 Task: In the Contact  Willow_Rodriguez@GMX.com, schedule and save the meeting with title: 'Collaborative Discussion', Select date: '24 September, 2023', select start time: 10:30:AM. Add location on call (718) 987-6569 with meeting description: For further discussion on products, kindly join the meeting.. Logged in from softage.6@softage.net
Action: Mouse moved to (111, 81)
Screenshot: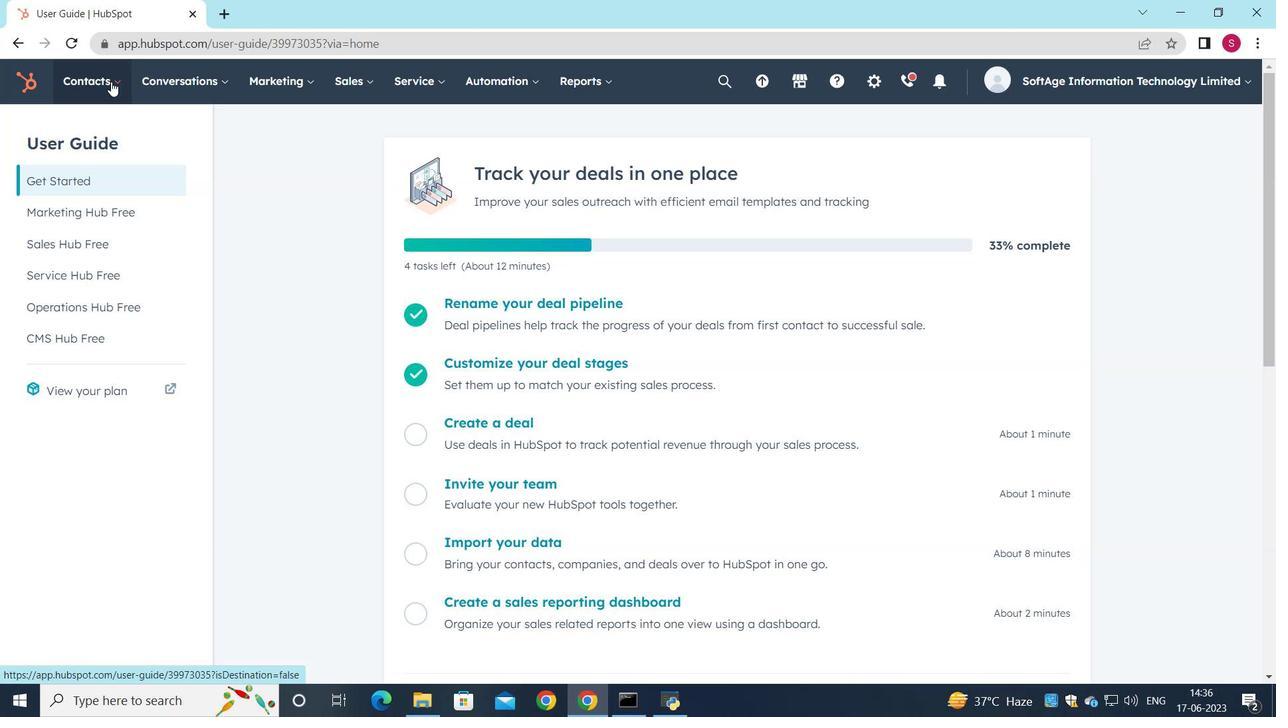 
Action: Mouse pressed left at (111, 81)
Screenshot: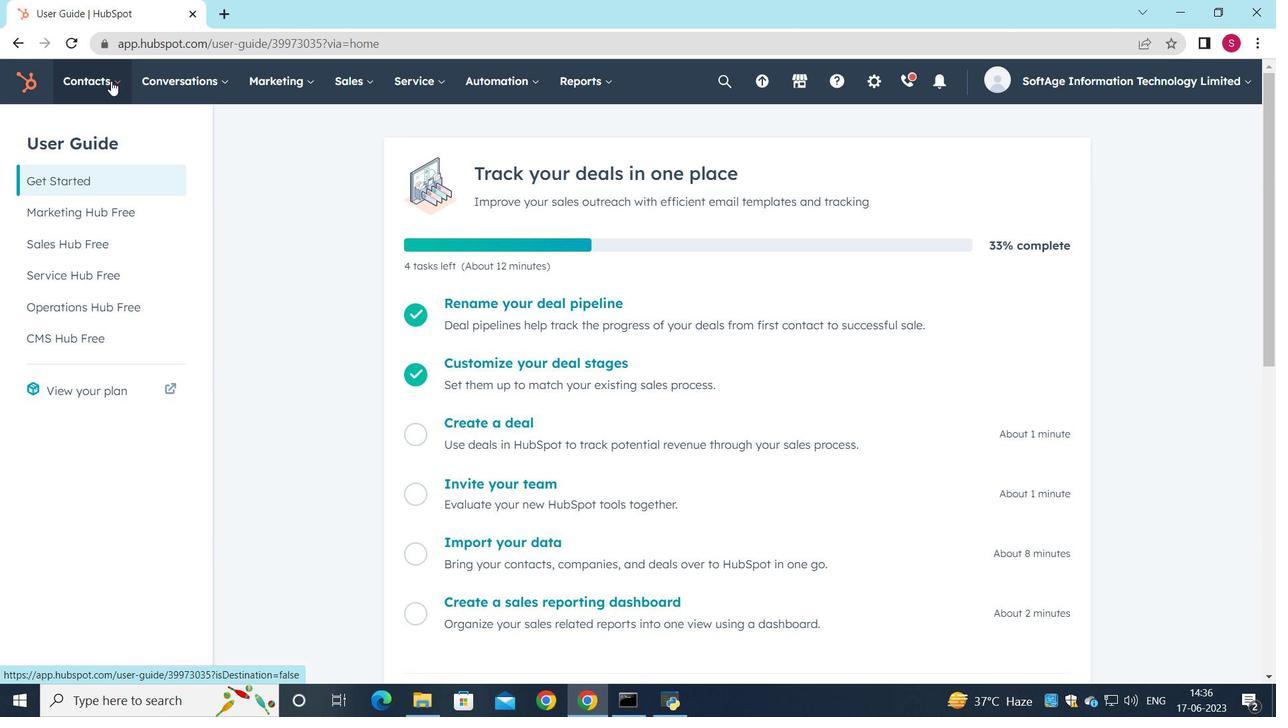 
Action: Mouse moved to (107, 136)
Screenshot: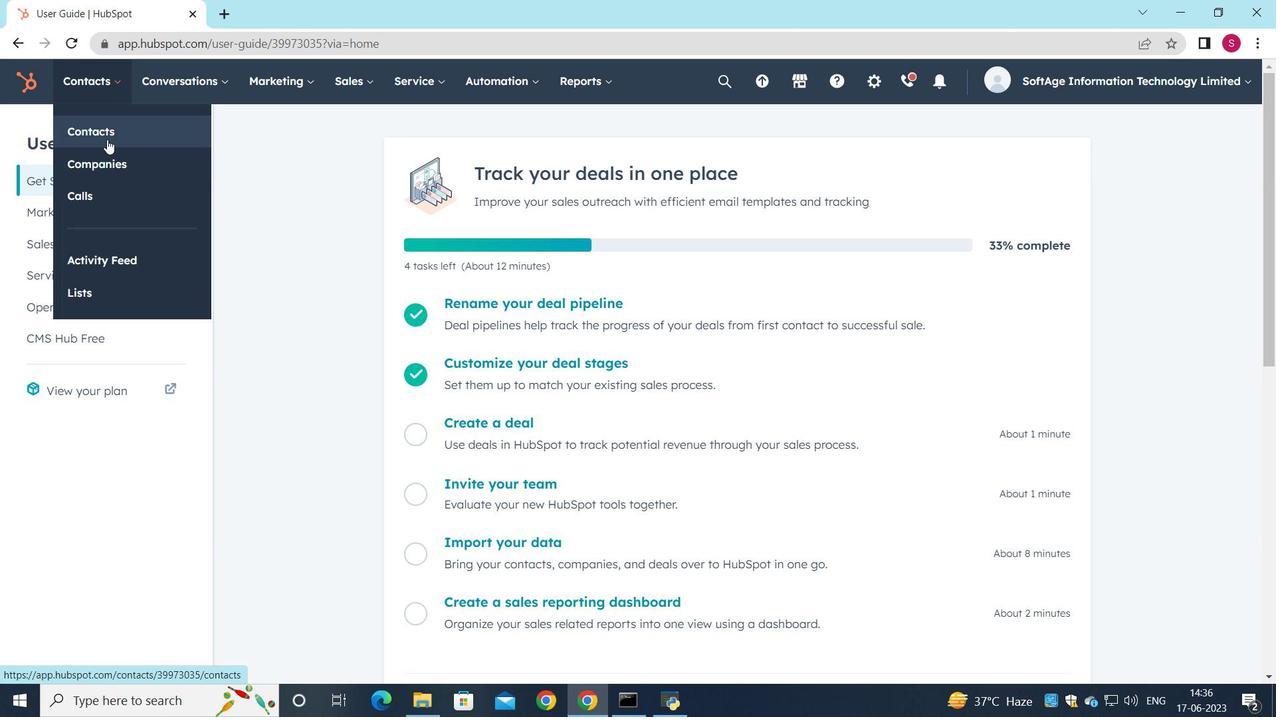 
Action: Mouse pressed left at (107, 136)
Screenshot: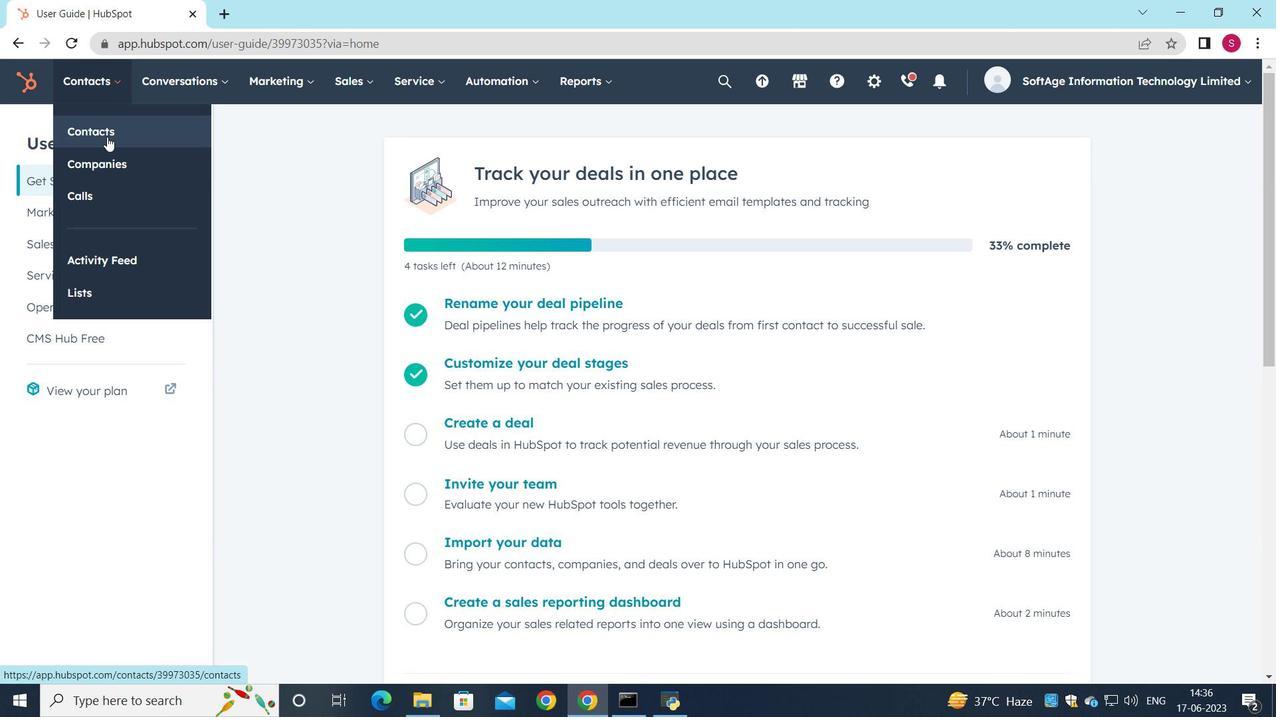 
Action: Mouse moved to (69, 269)
Screenshot: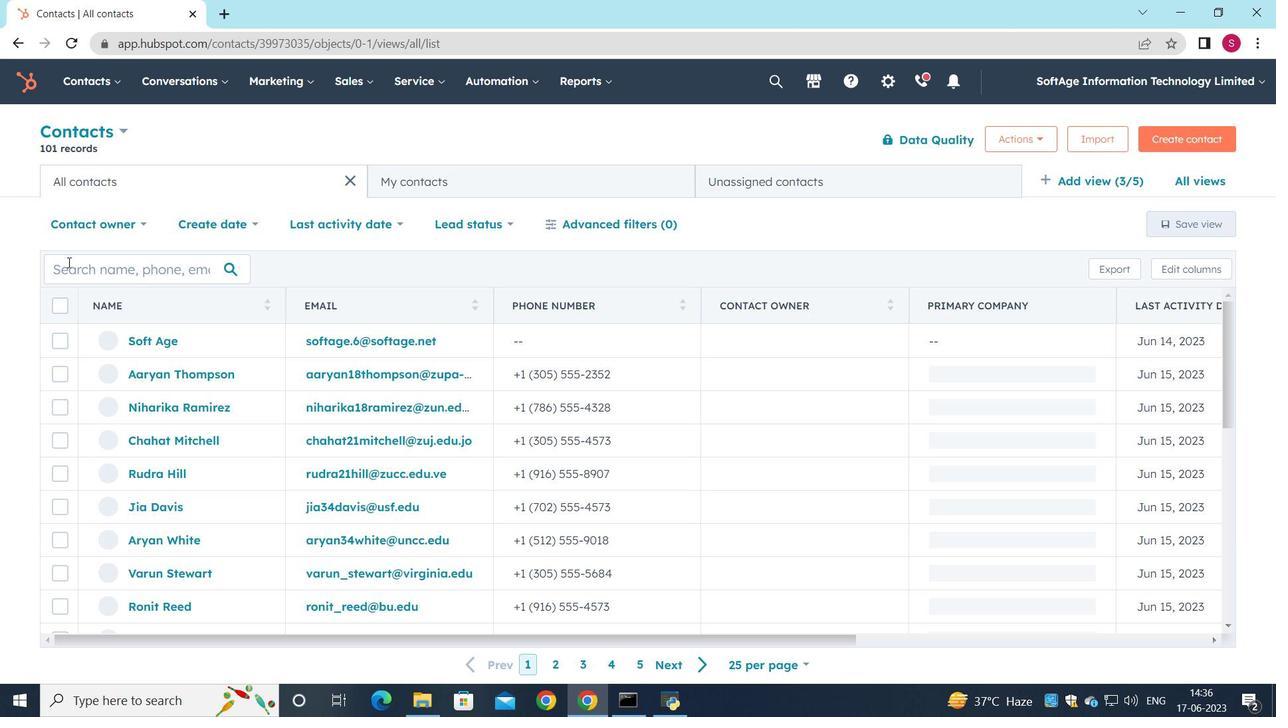
Action: Mouse pressed left at (69, 269)
Screenshot: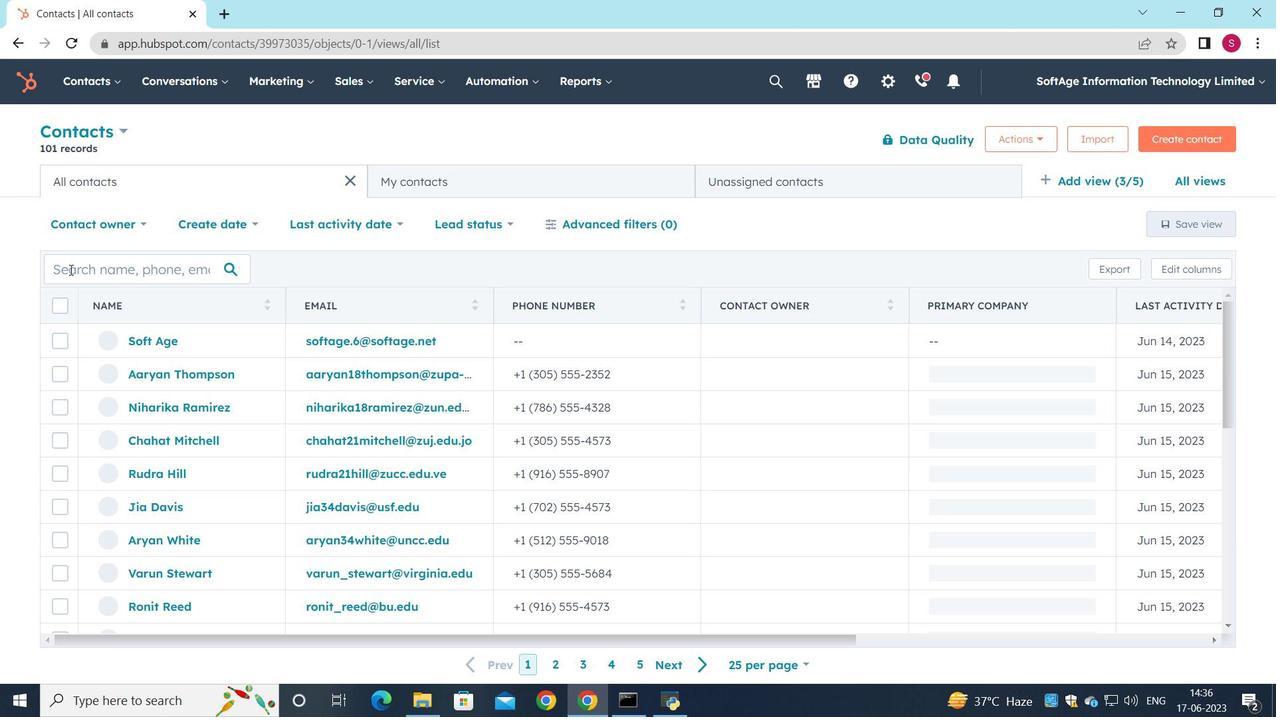 
Action: Mouse moved to (149, 5)
Screenshot: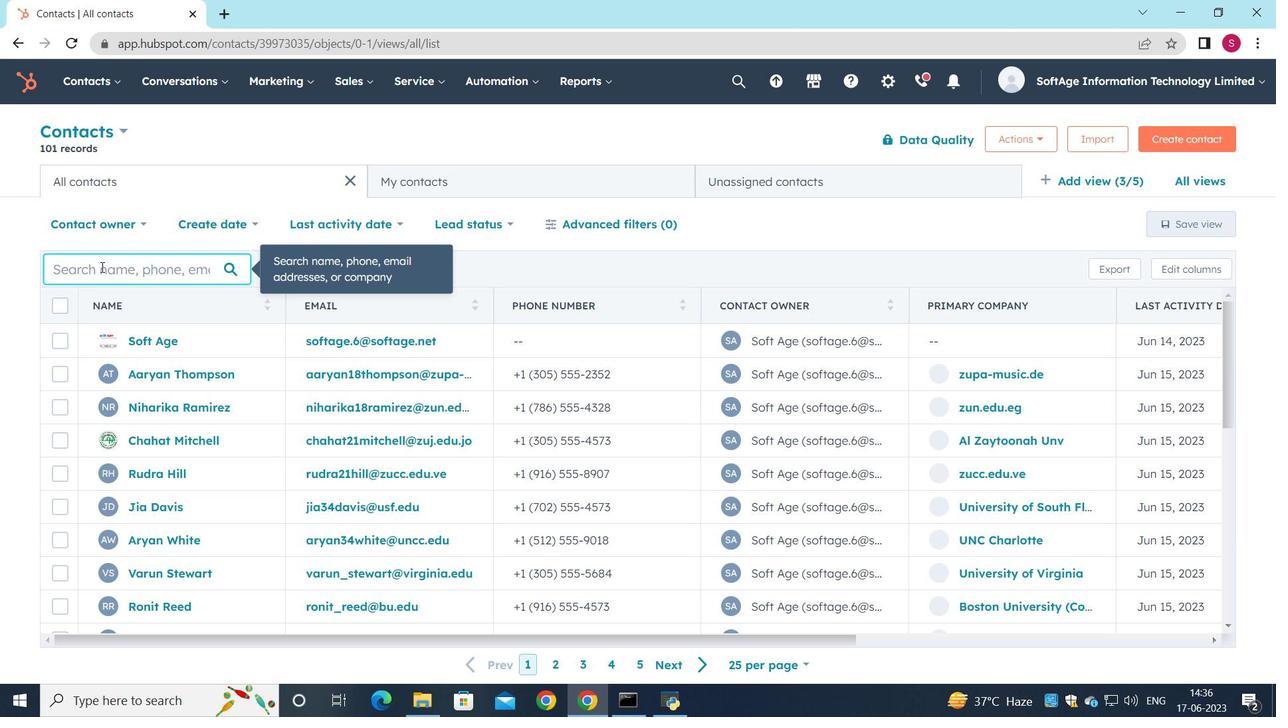 
Action: Key pressed <Key.shift>Willow<Key.shift>_<Key.shift>Rodriguez<Key.shift><Key.shift>@<Key.shift>GMX.com
Screenshot: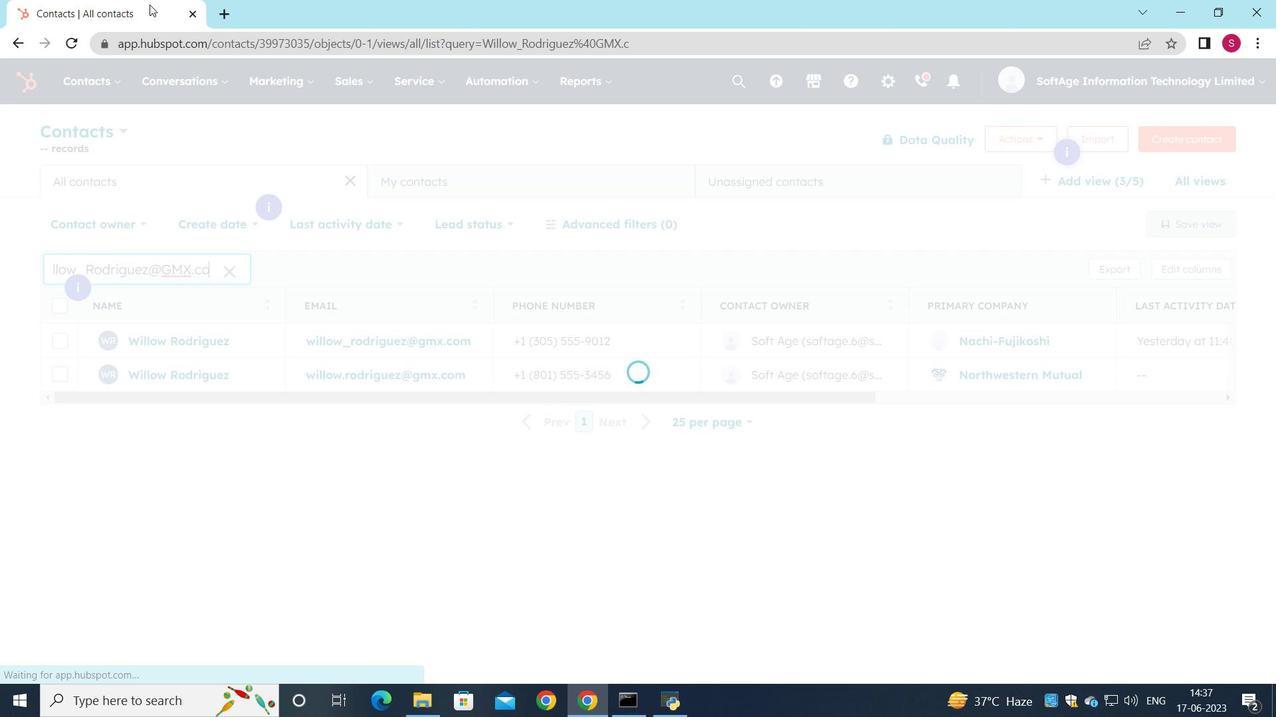 
Action: Mouse moved to (166, 337)
Screenshot: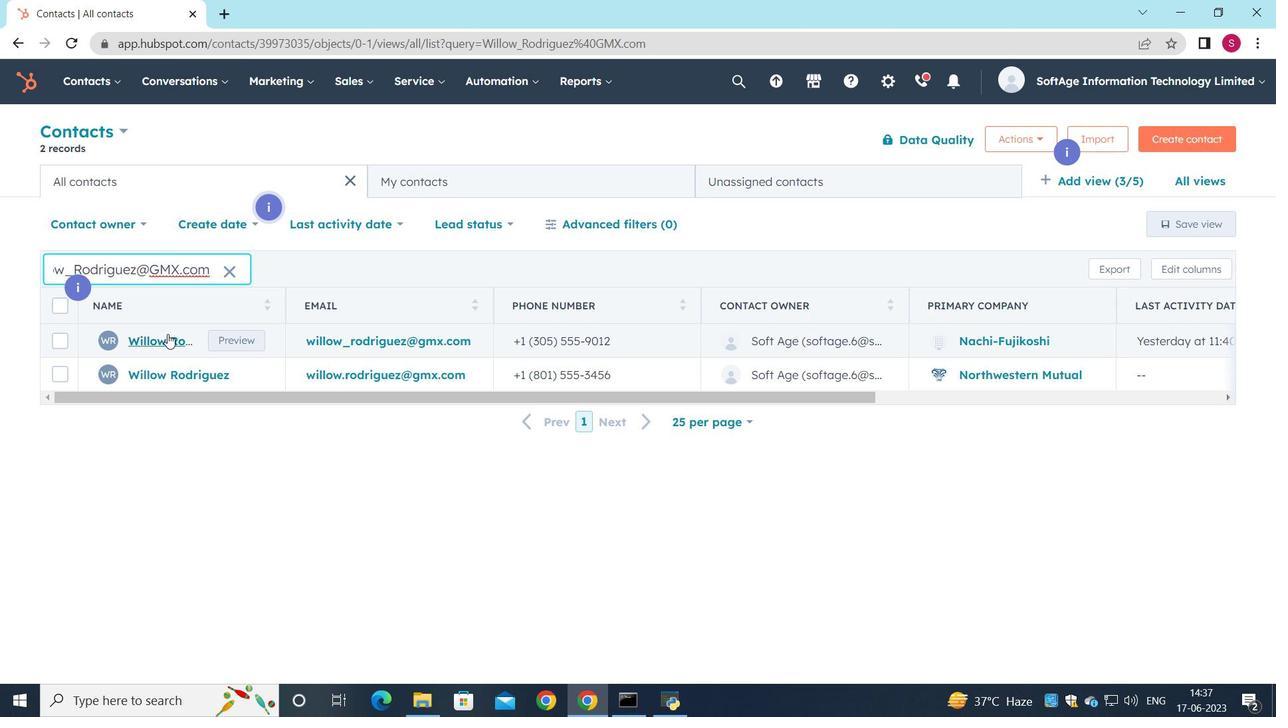 
Action: Mouse pressed left at (166, 337)
Screenshot: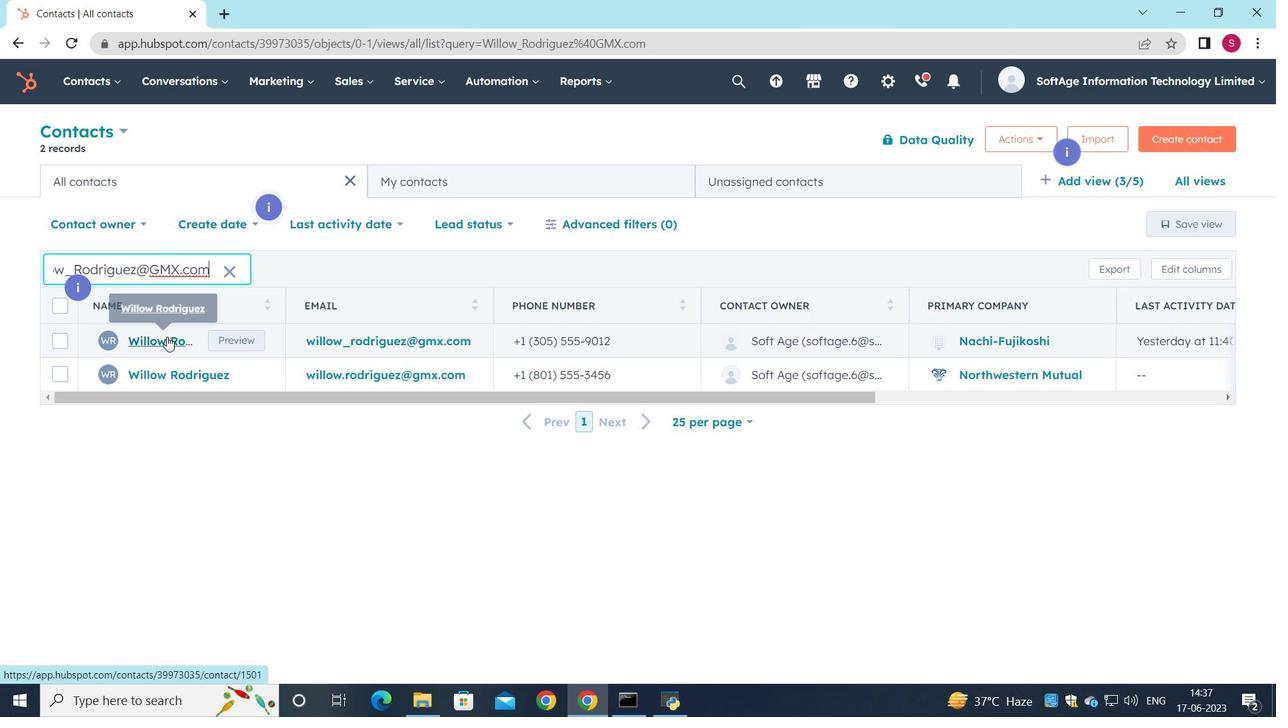 
Action: Mouse moved to (207, 274)
Screenshot: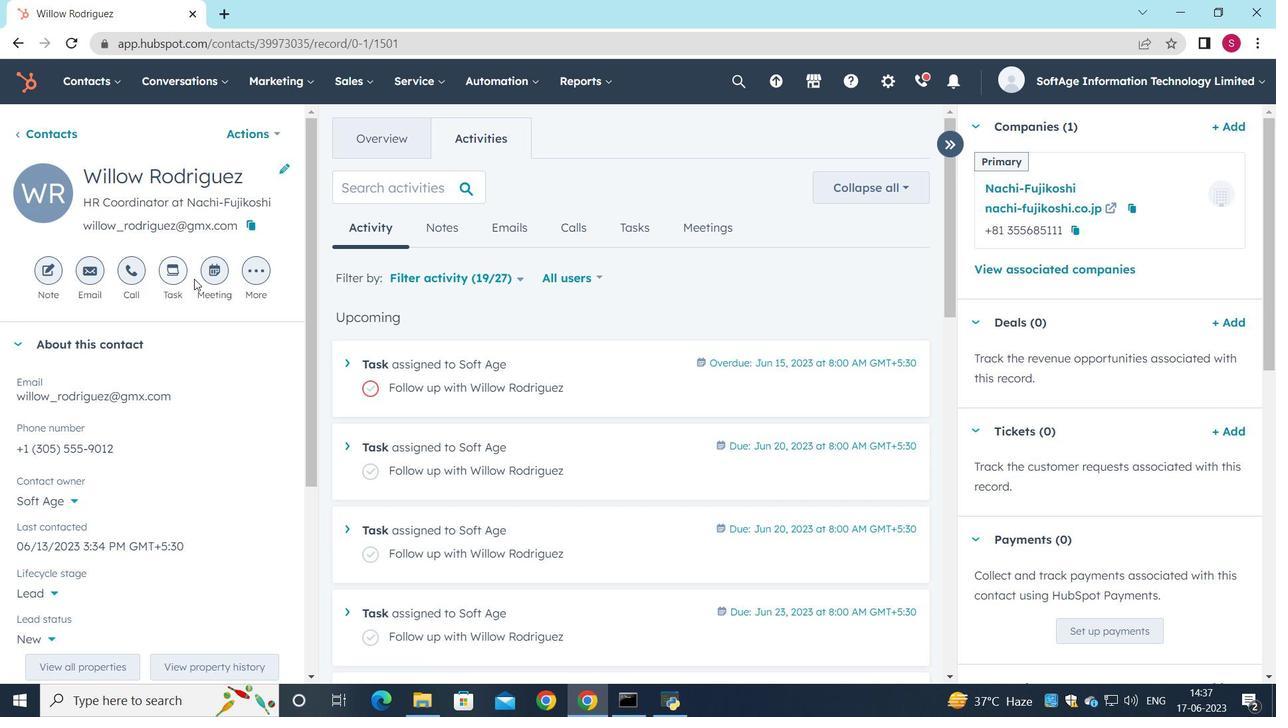 
Action: Mouse pressed left at (207, 274)
Screenshot: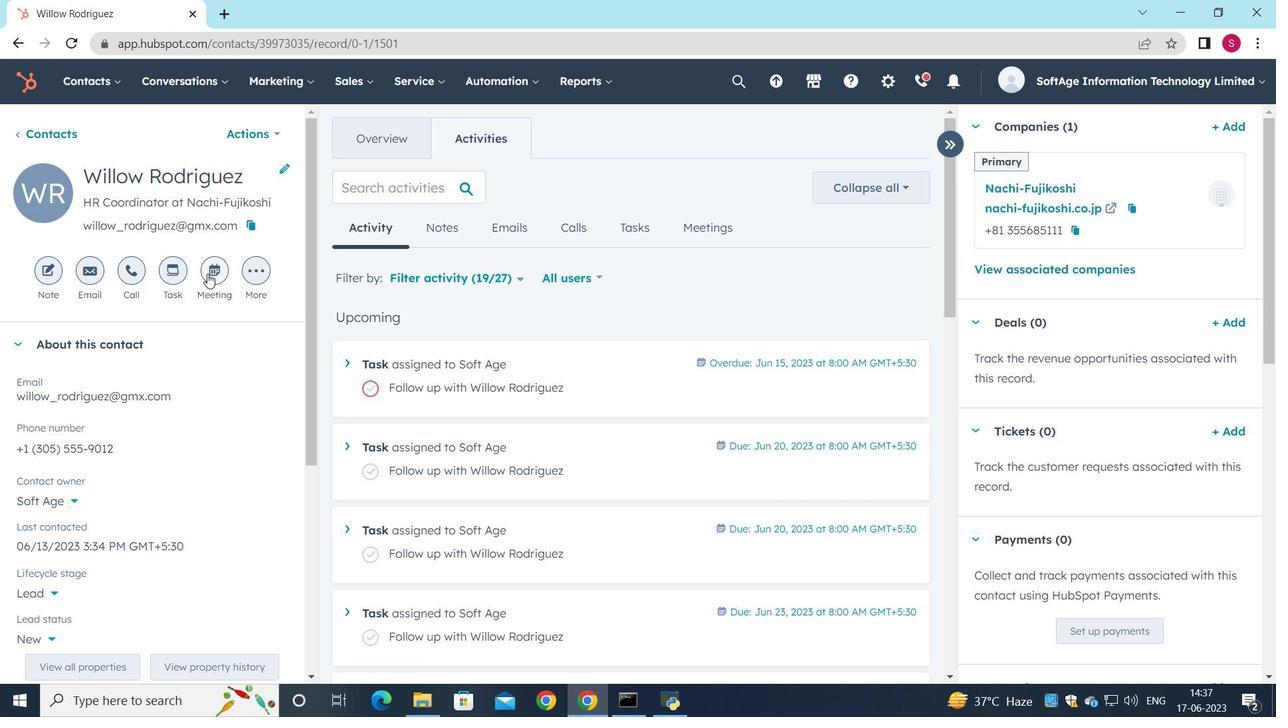 
Action: Mouse moved to (237, 39)
Screenshot: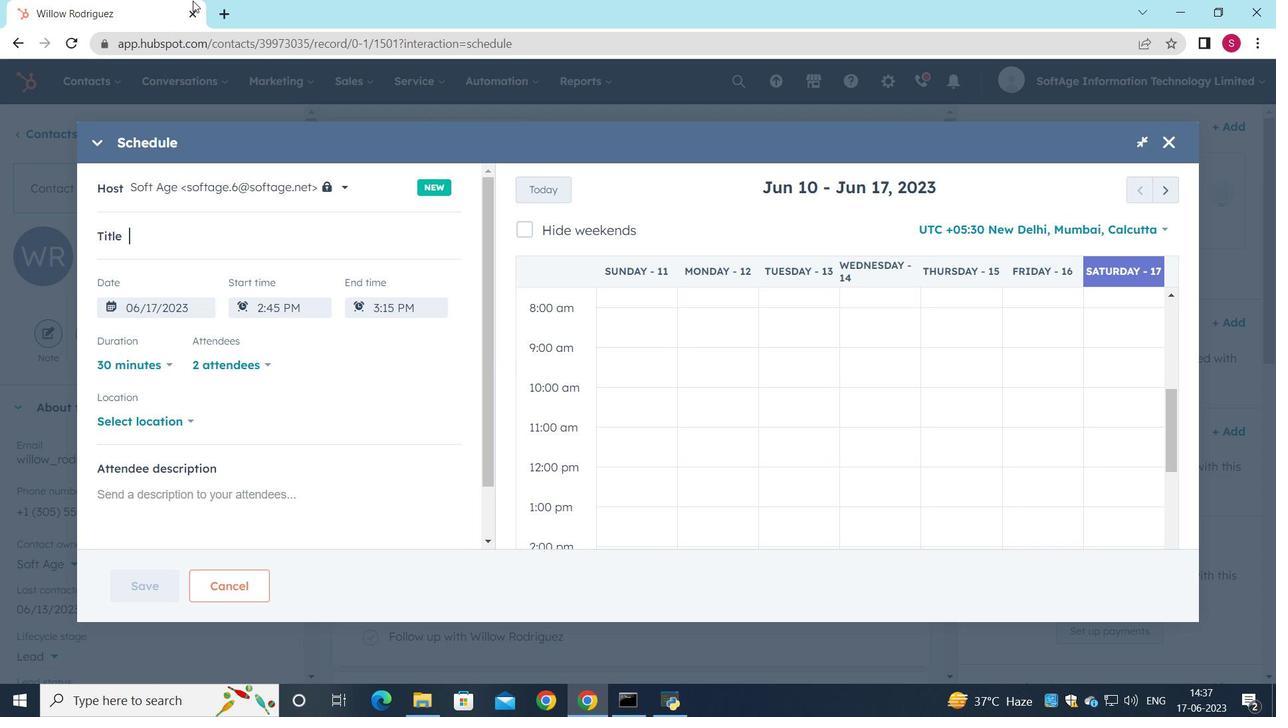 
Action: Mouse scrolled (237, 39) with delta (0, 0)
Screenshot: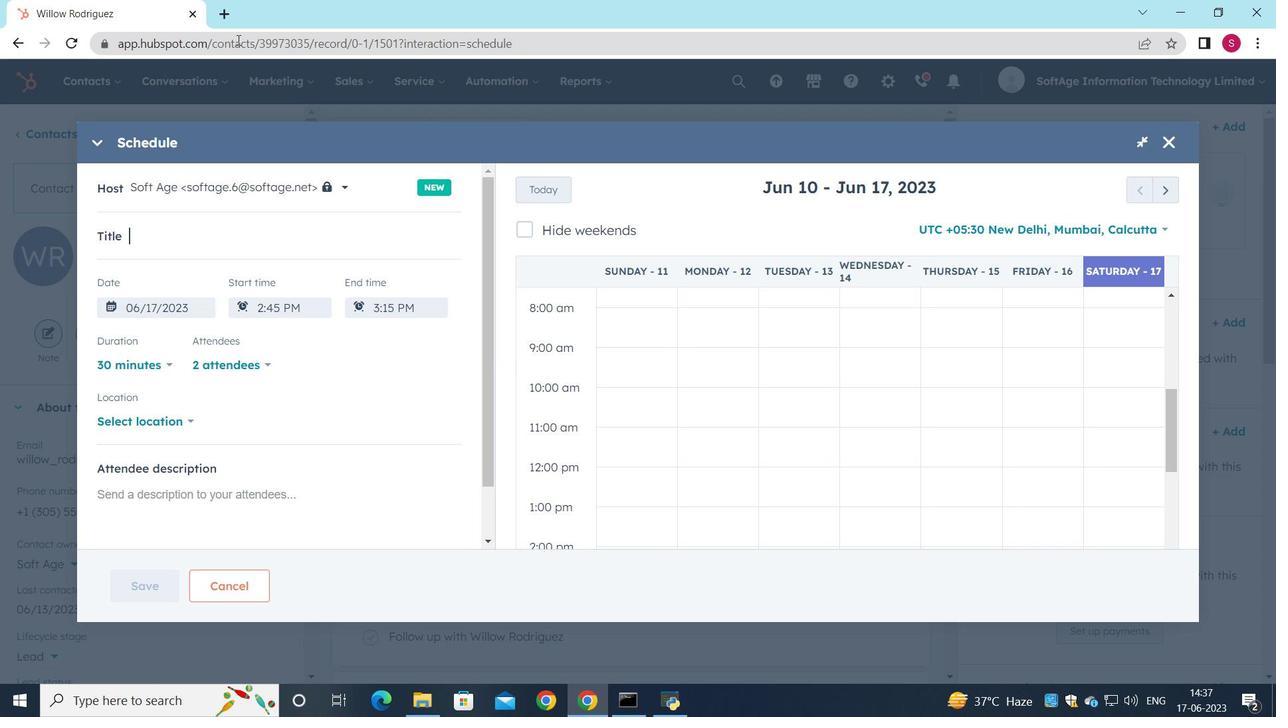 
Action: Mouse moved to (257, 39)
Screenshot: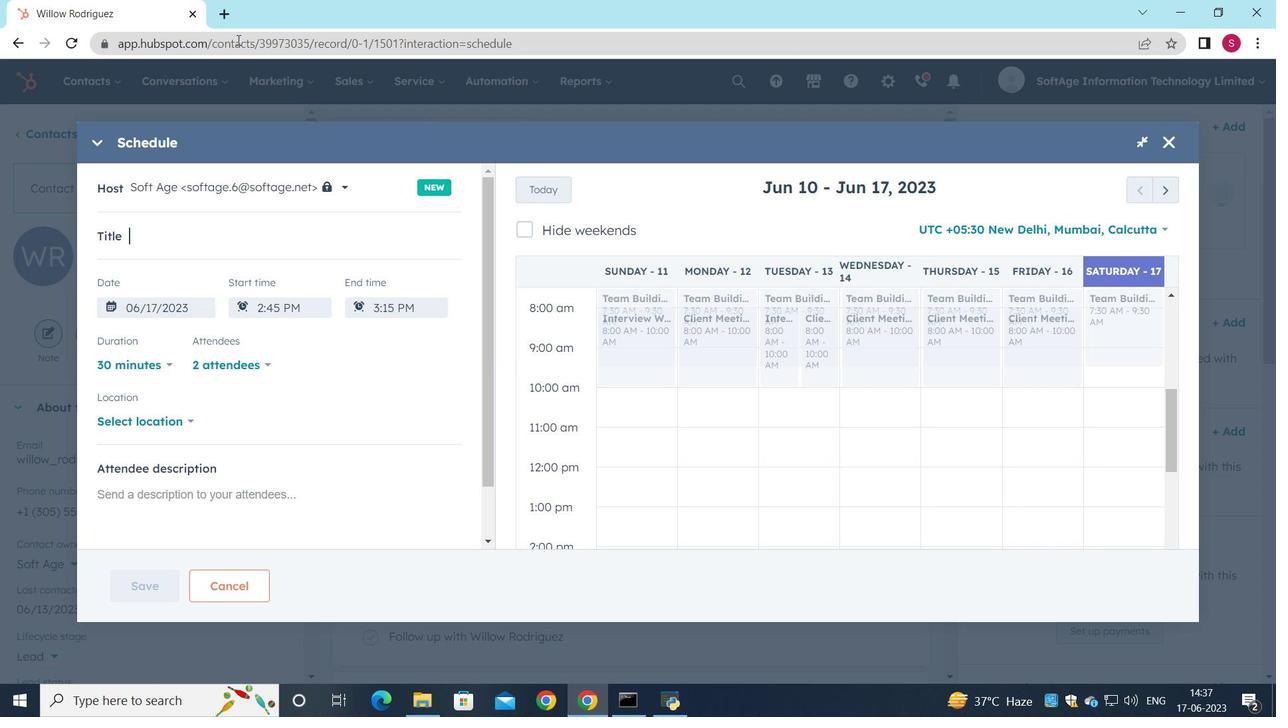 
Action: Key pressed <Key.shift>Collaborative<Key.space><Key.shift>Discussion<Key.space>
Screenshot: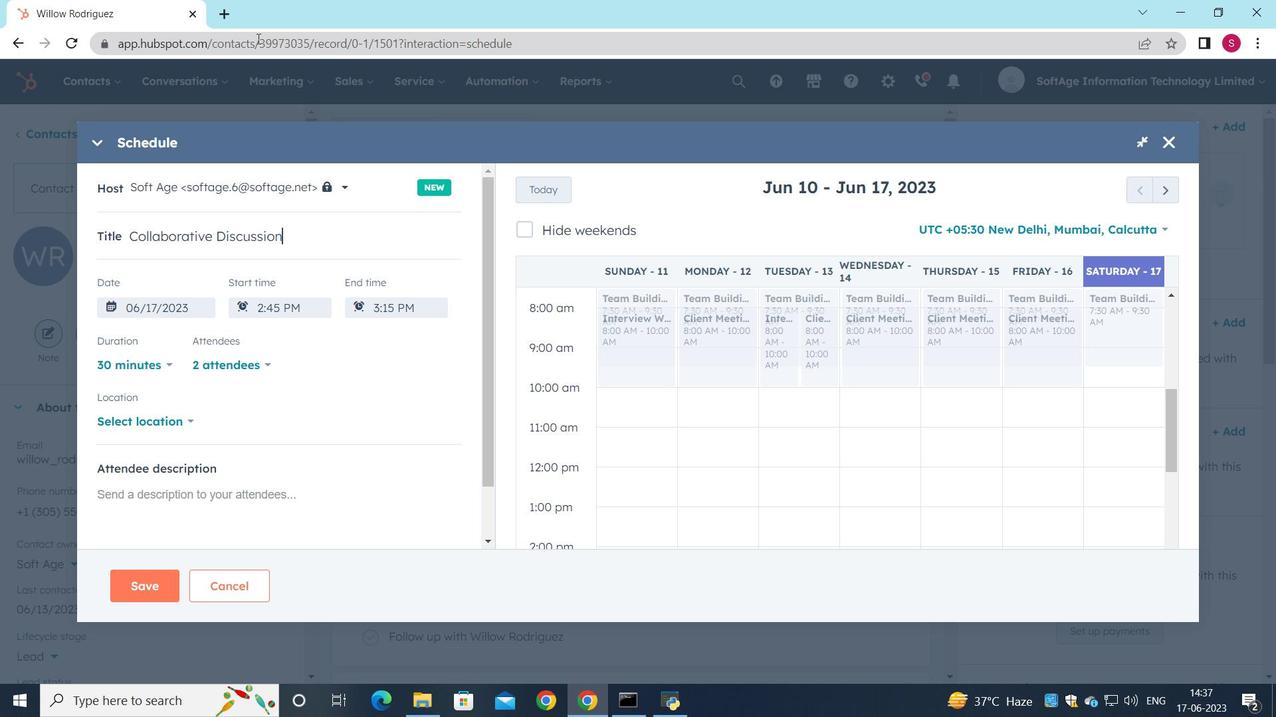 
Action: Mouse moved to (1167, 183)
Screenshot: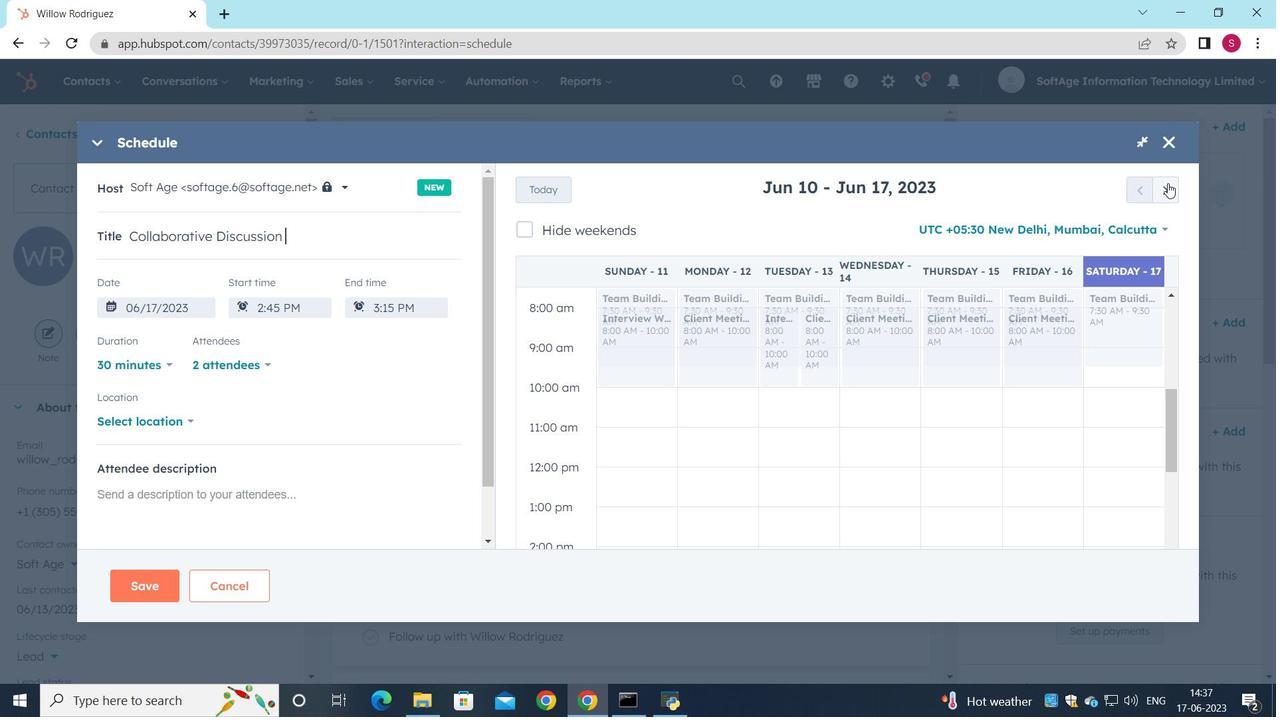 
Action: Mouse pressed left at (1167, 183)
Screenshot: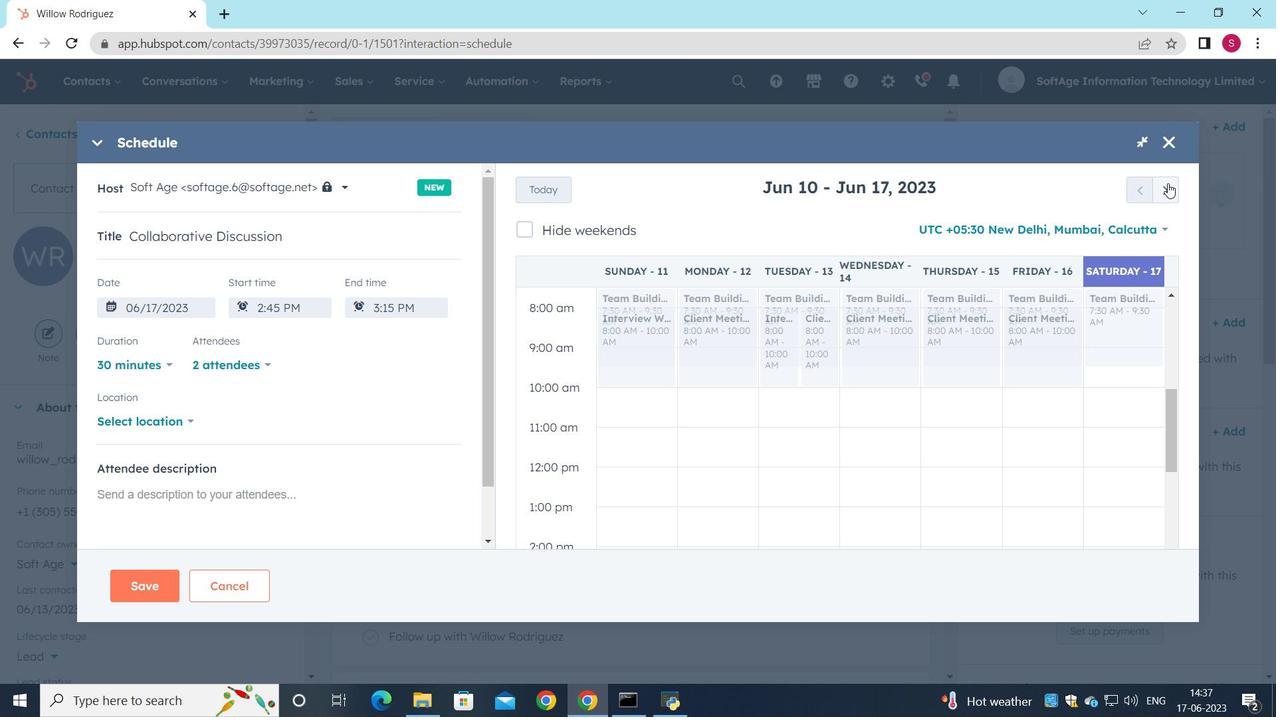 
Action: Mouse moved to (1143, 416)
Screenshot: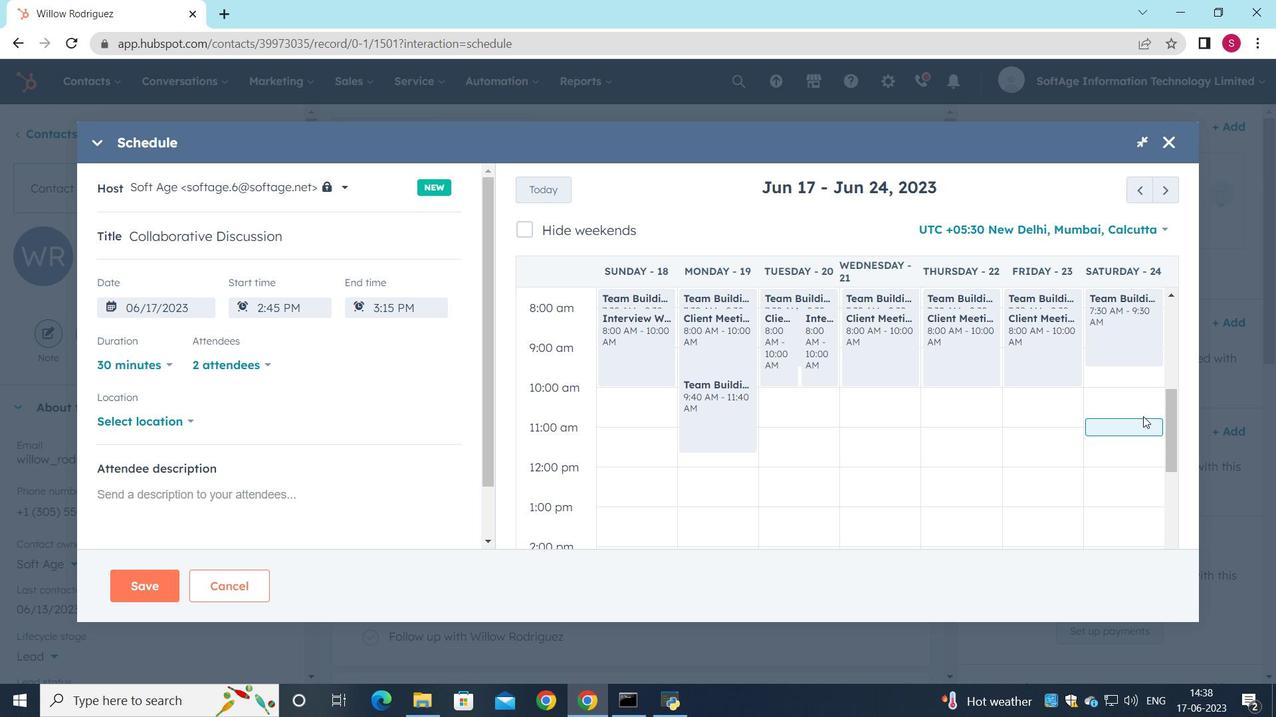 
Action: Mouse pressed left at (1143, 416)
Screenshot: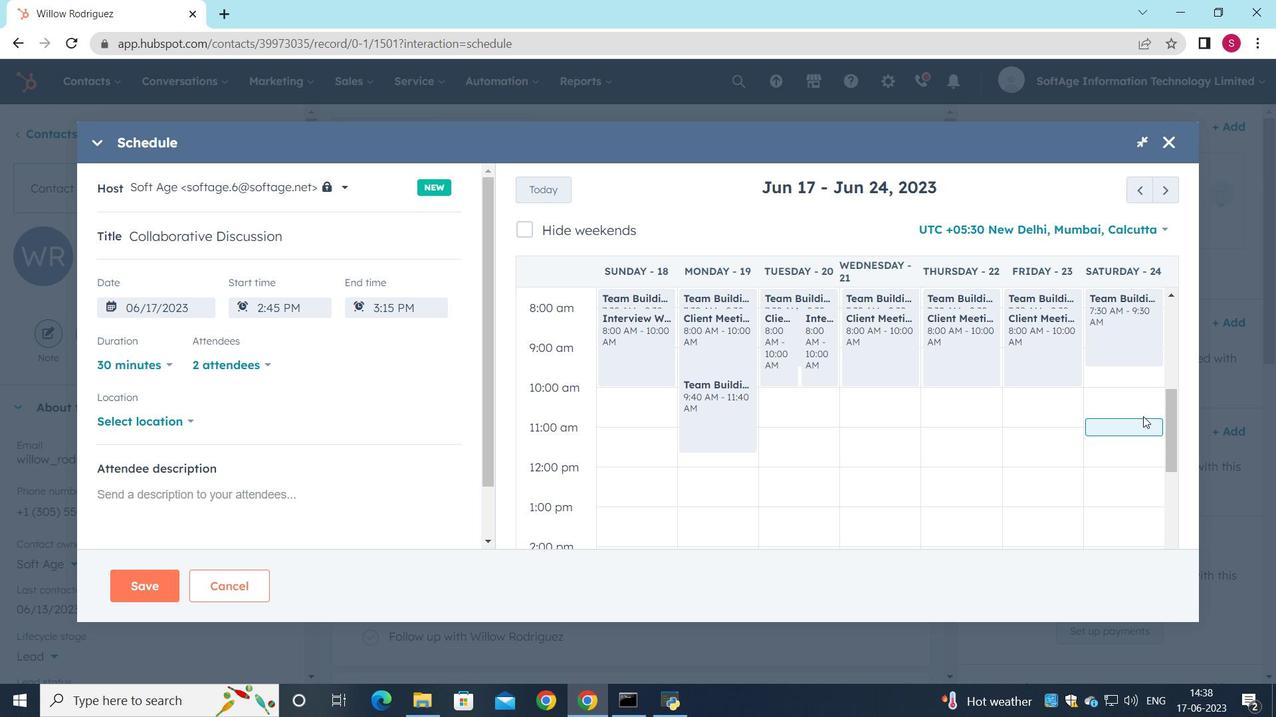 
Action: Mouse moved to (1122, 415)
Screenshot: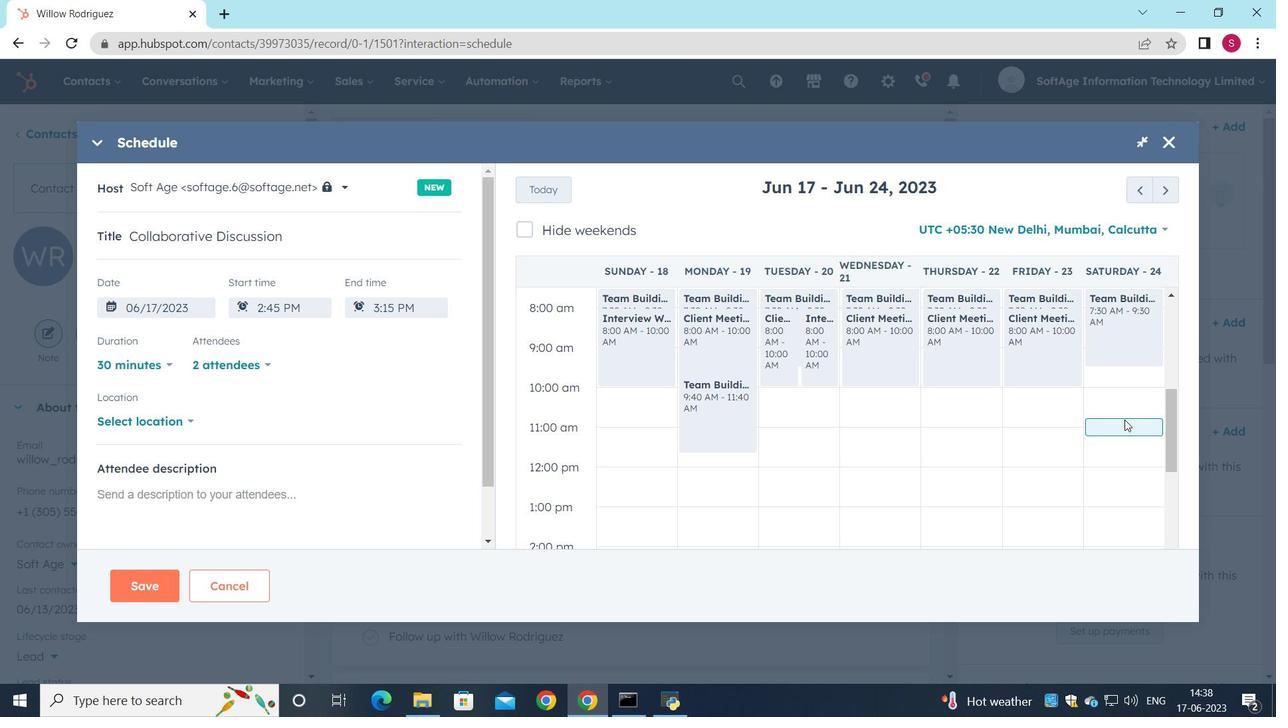 
Action: Mouse pressed left at (1122, 415)
Screenshot: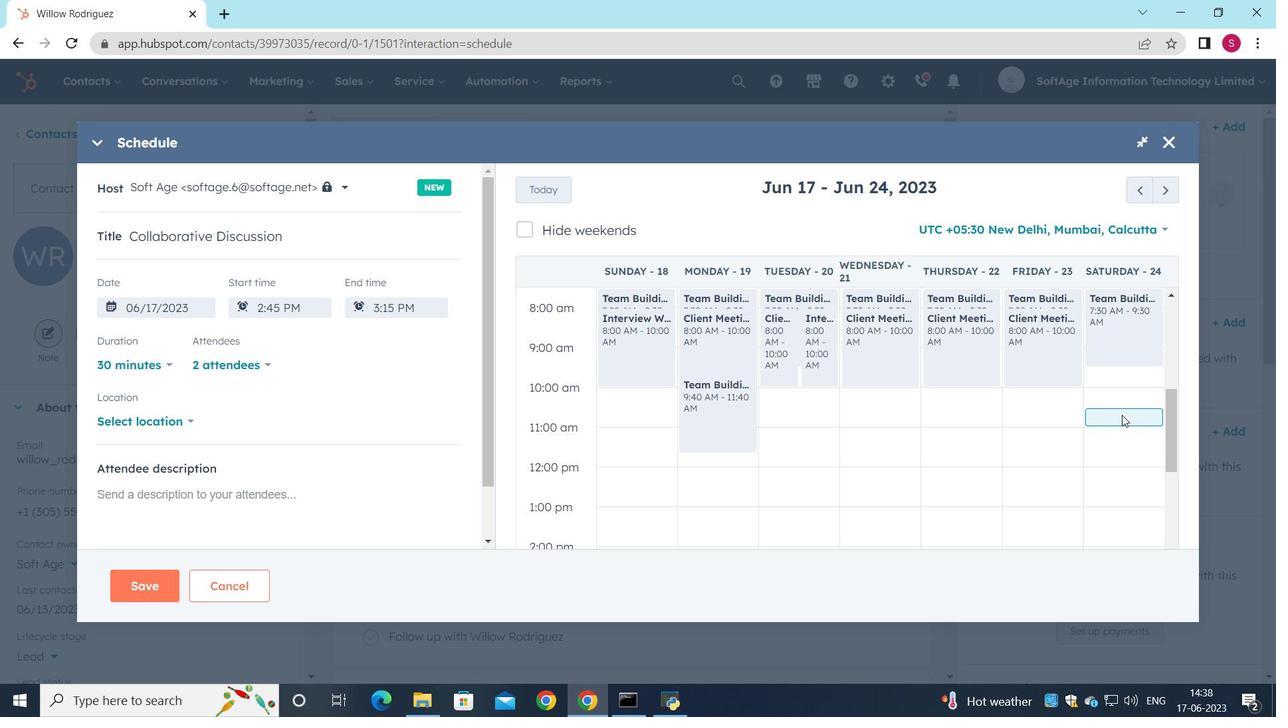 
Action: Mouse moved to (188, 424)
Screenshot: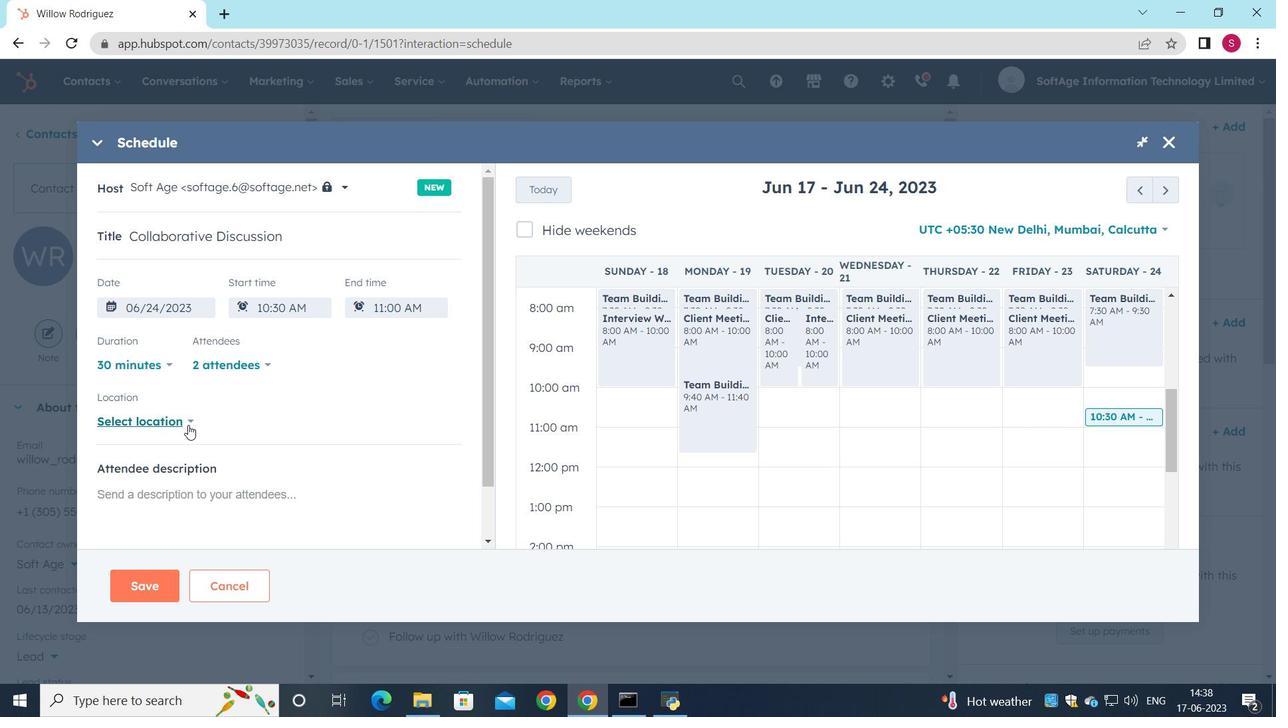 
Action: Mouse pressed left at (188, 424)
Screenshot: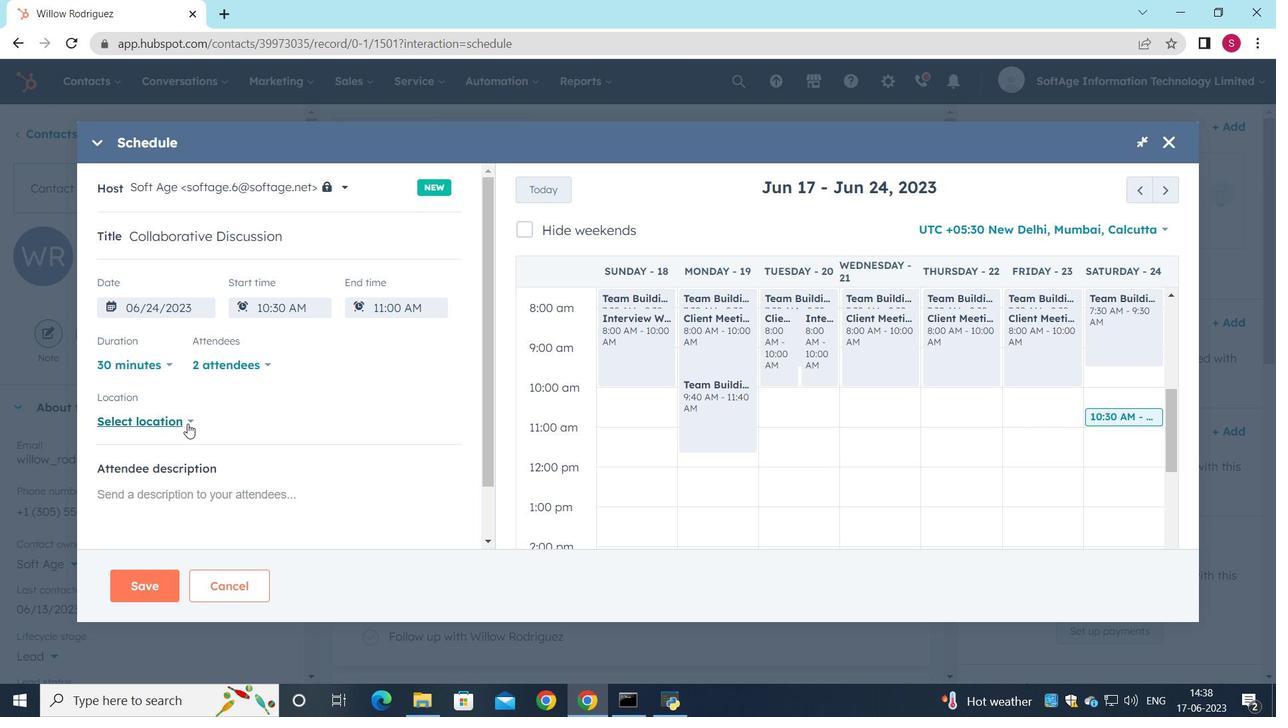 
Action: Mouse moved to (261, 365)
Screenshot: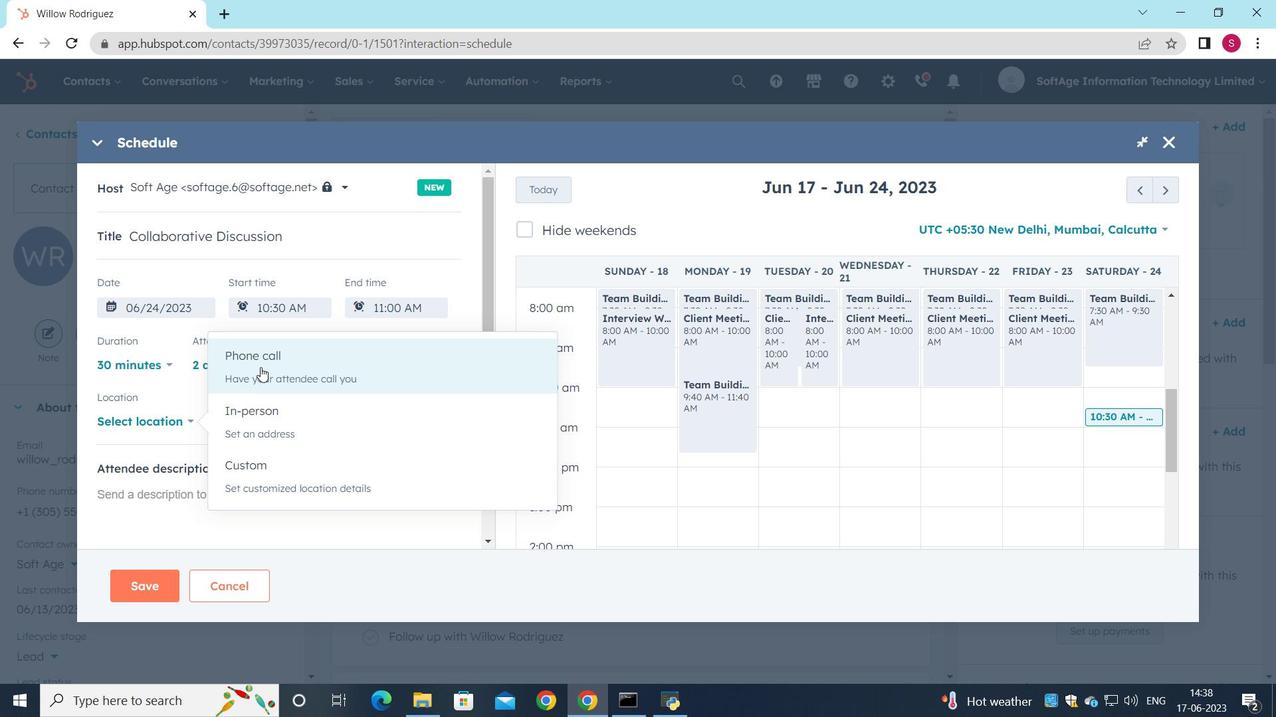 
Action: Mouse pressed left at (261, 365)
Screenshot: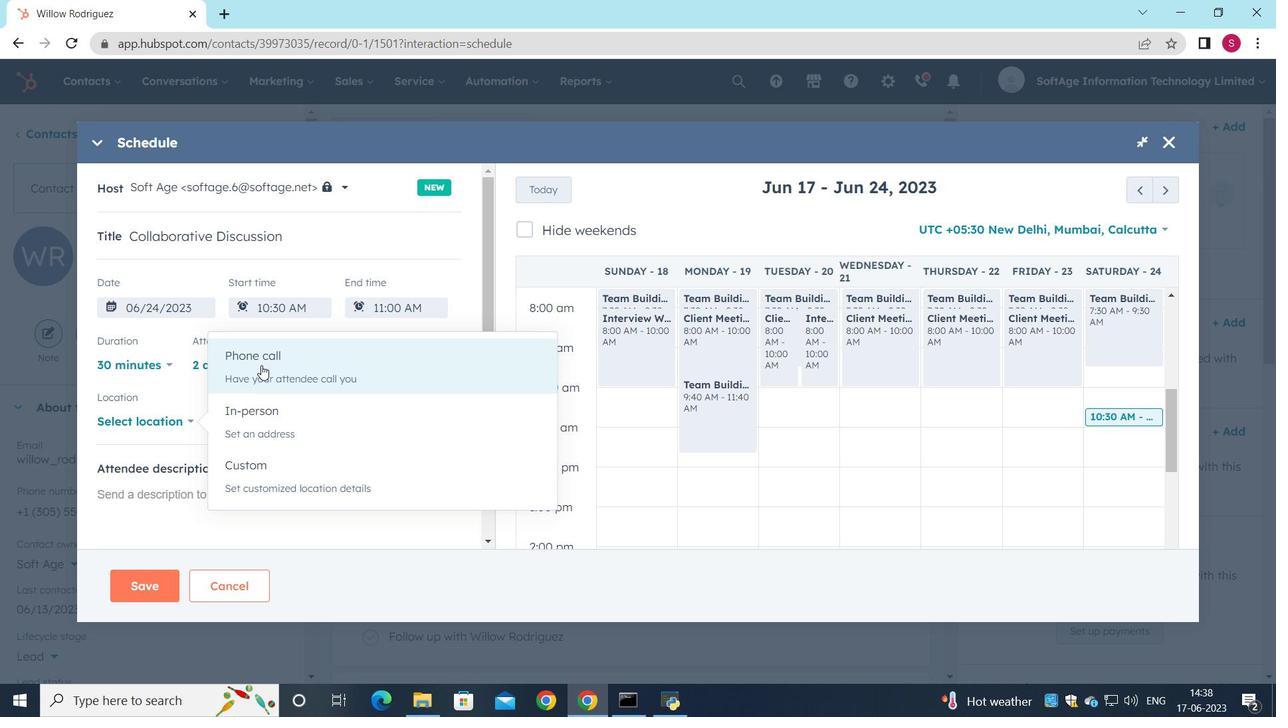 
Action: Mouse moved to (229, 420)
Screenshot: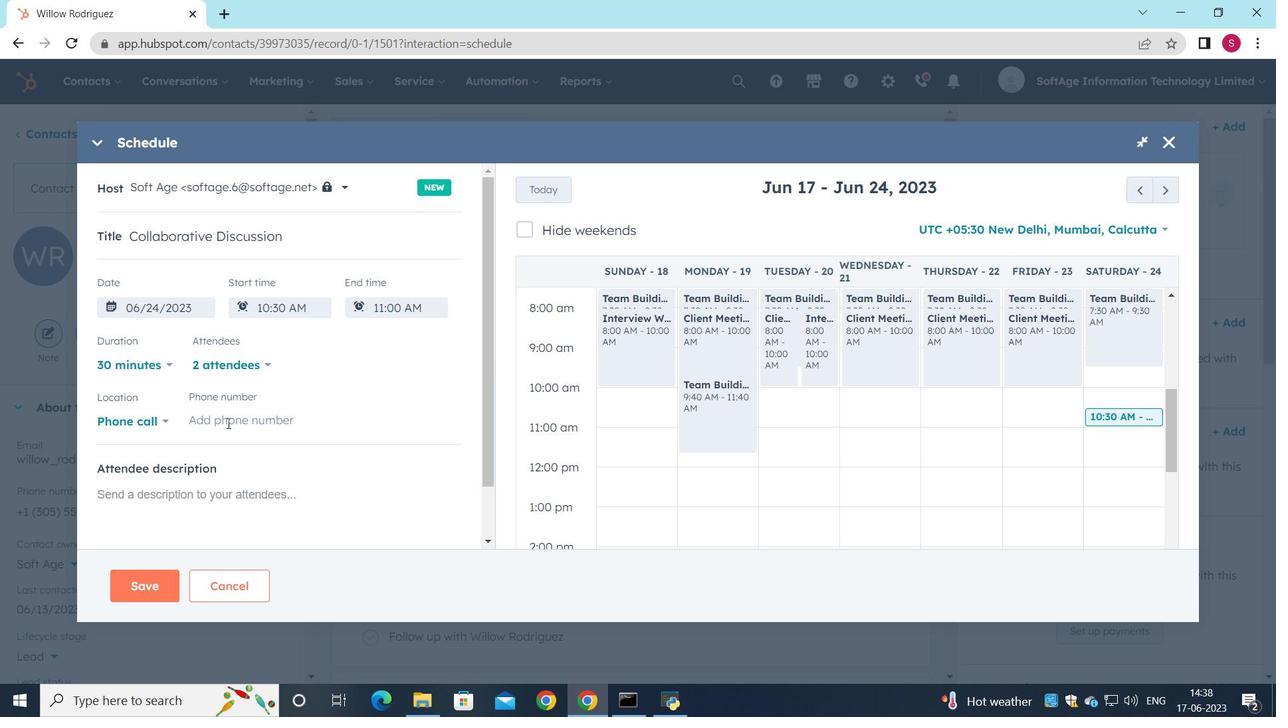 
Action: Mouse pressed left at (229, 420)
Screenshot: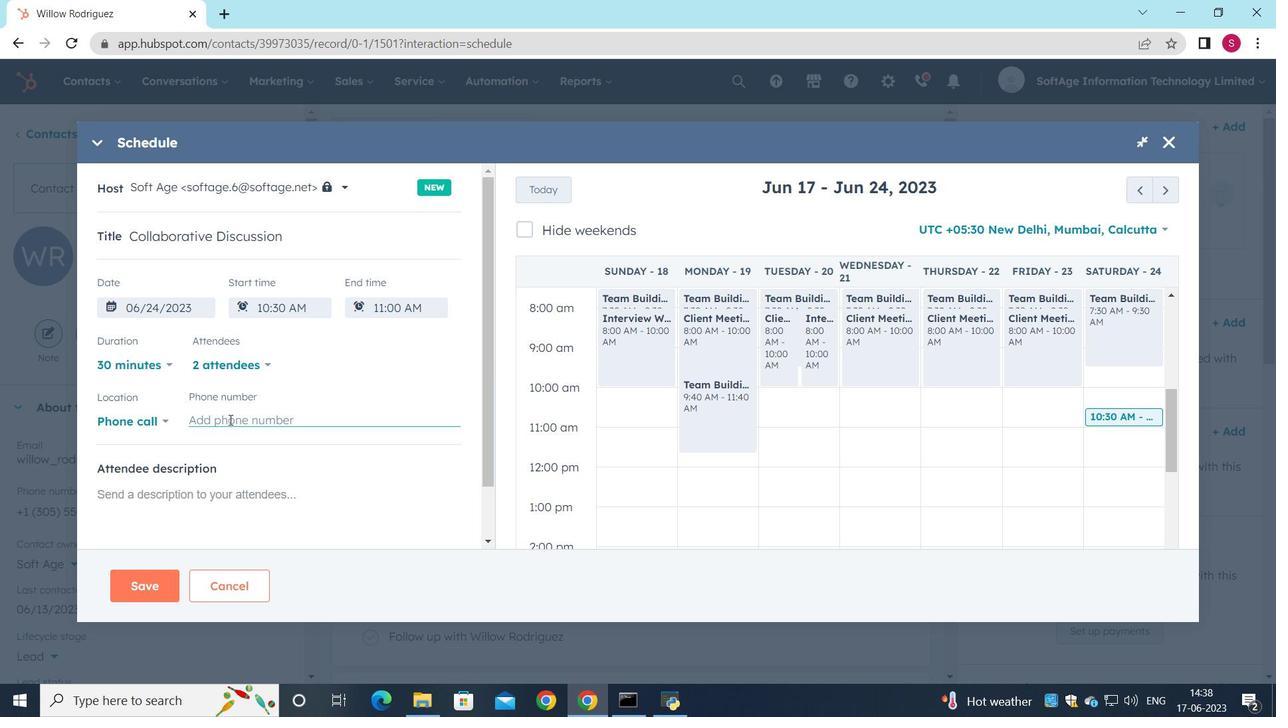 
Action: Mouse moved to (311, 414)
Screenshot: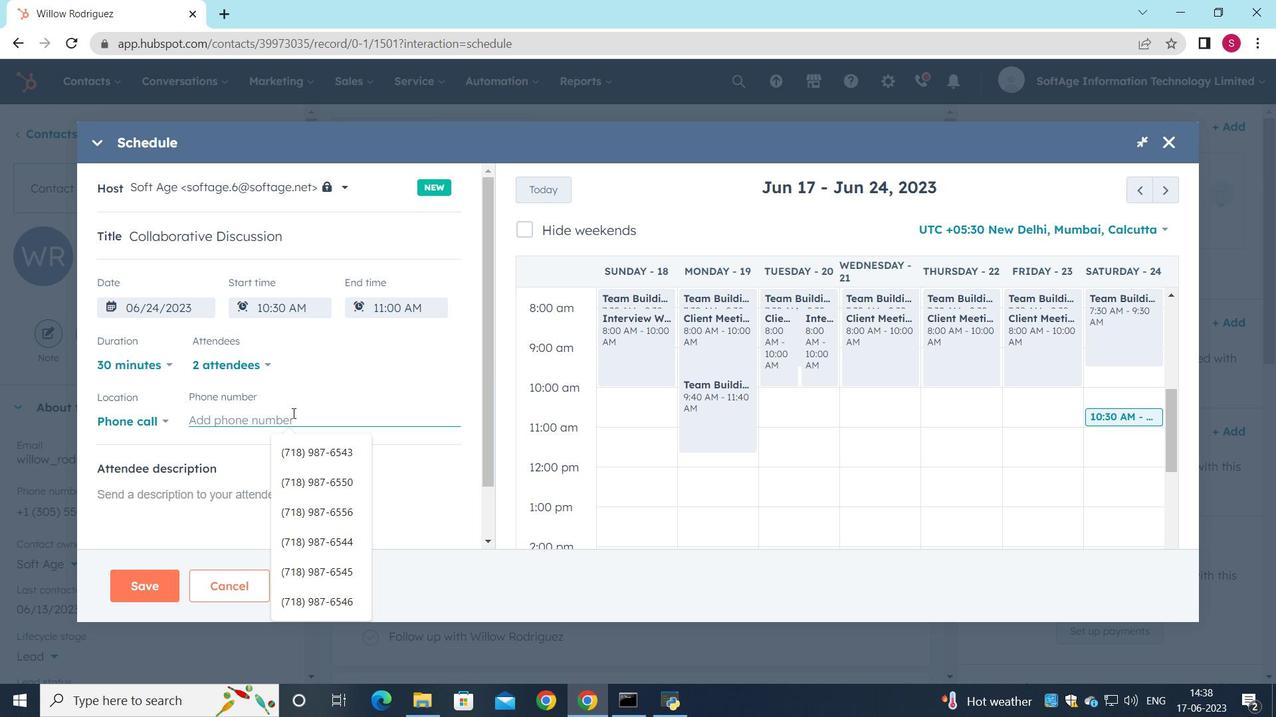 
Action: Key pressed <Key.shift_r>9718<Key.shift_r>)<Key.backspace><Key.backspace><Key.backspace><Key.backspace><Key.backspace><Key.shift_r>(718<Key.shift_r>)<Key.space>
Screenshot: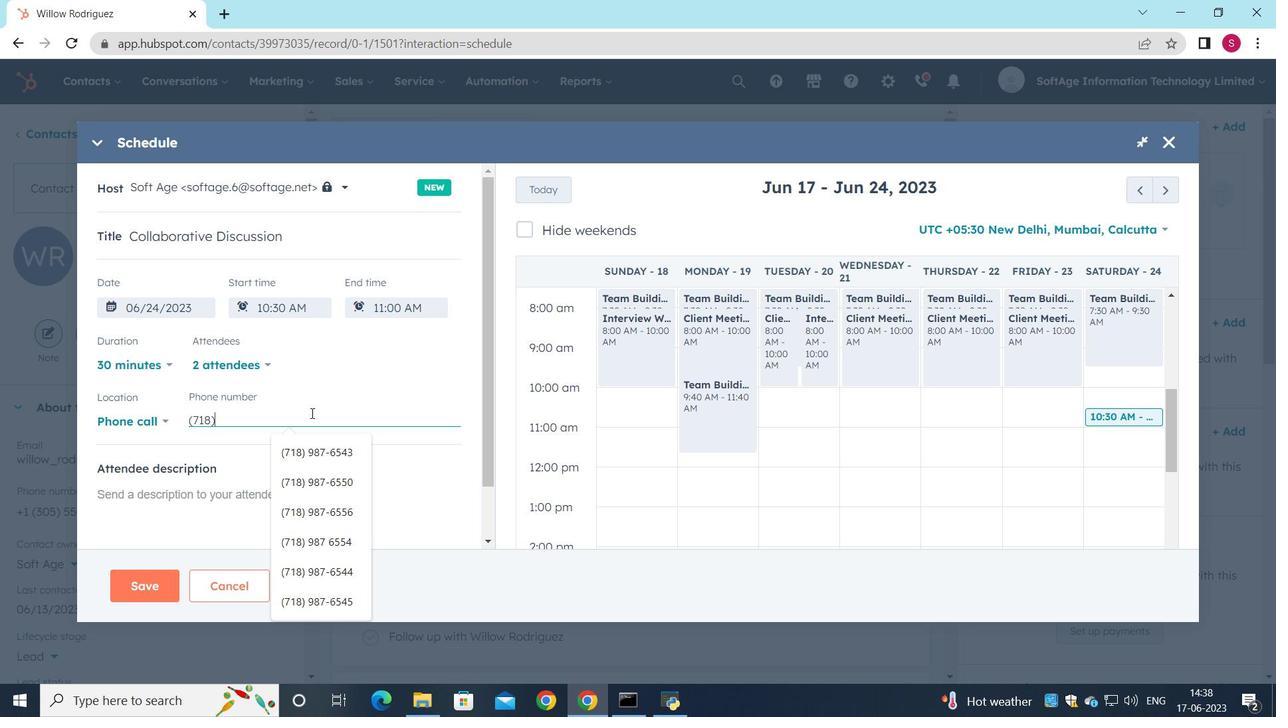 
Action: Mouse moved to (383, 130)
Screenshot: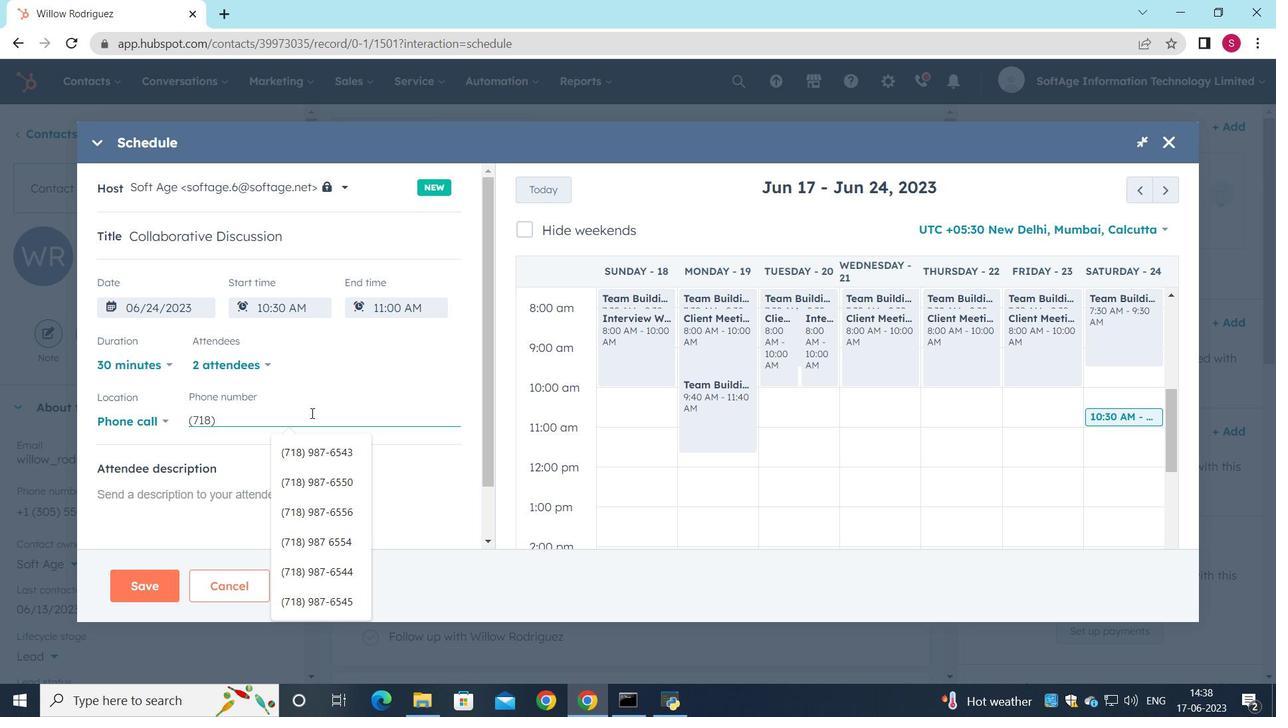 
Action: Key pressed 987-6569
Screenshot: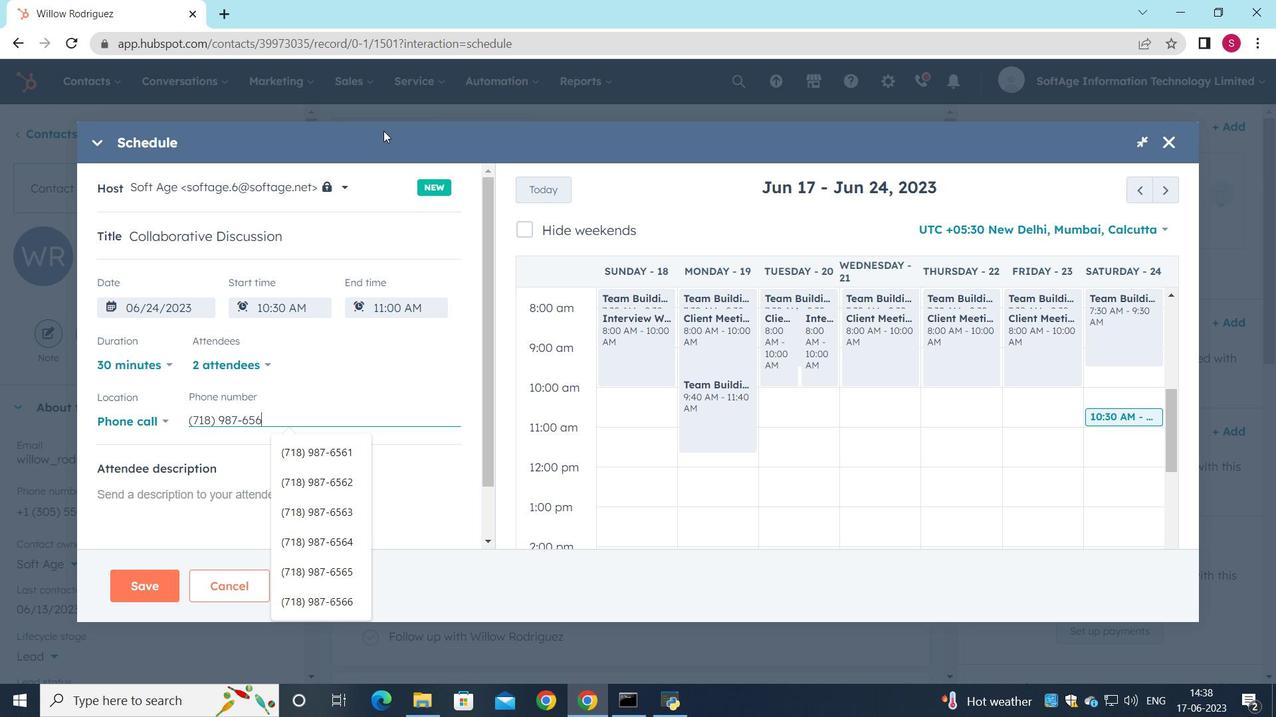 
Action: Mouse moved to (196, 491)
Screenshot: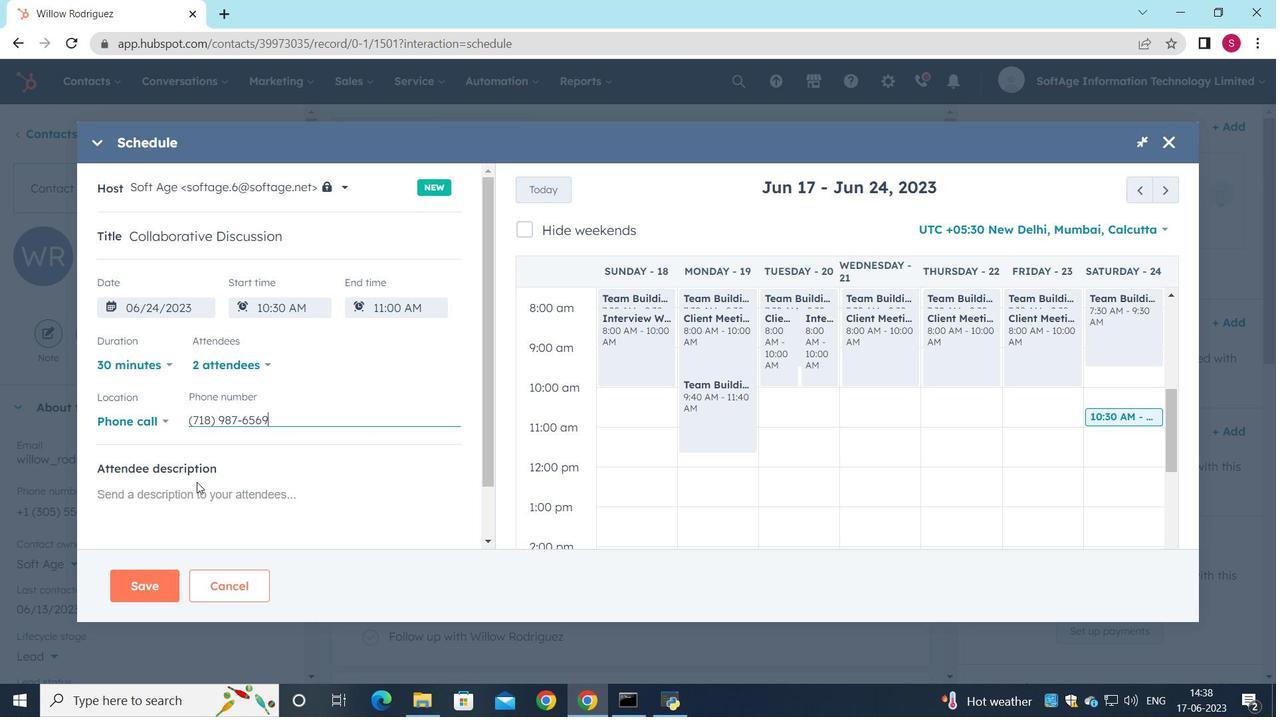 
Action: Mouse pressed left at (196, 491)
Screenshot: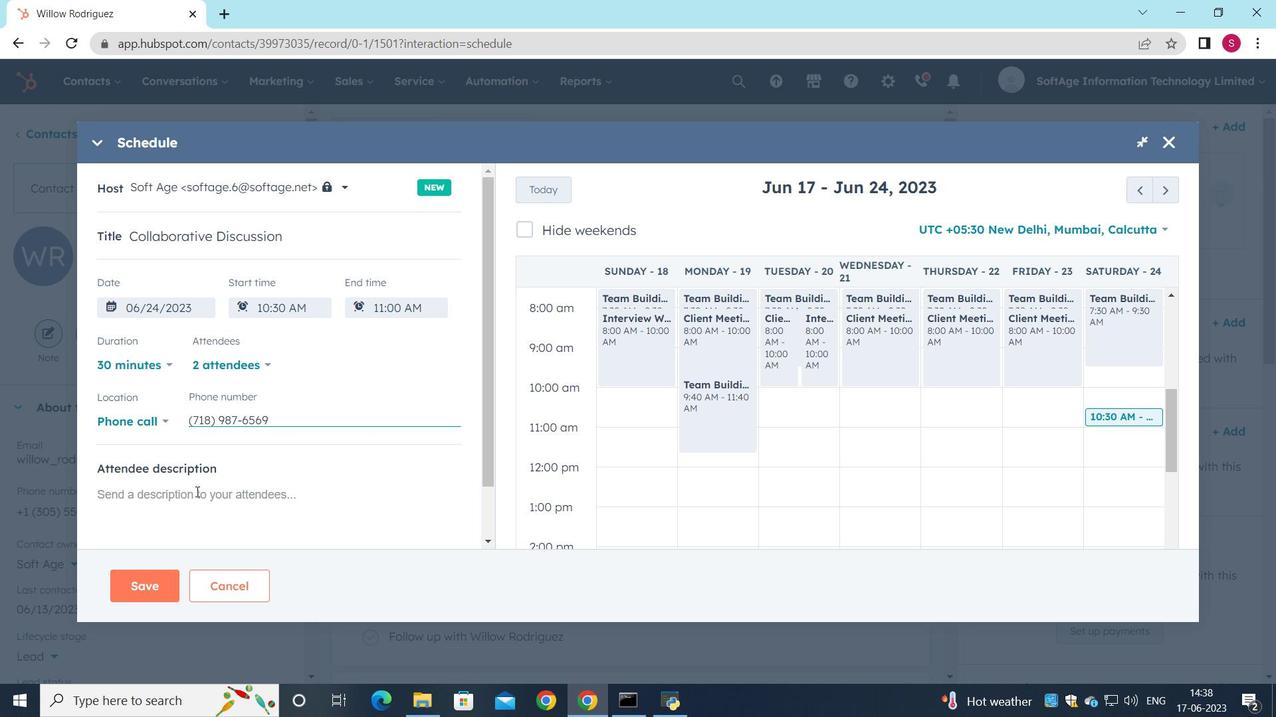 
Action: Mouse moved to (454, 214)
Screenshot: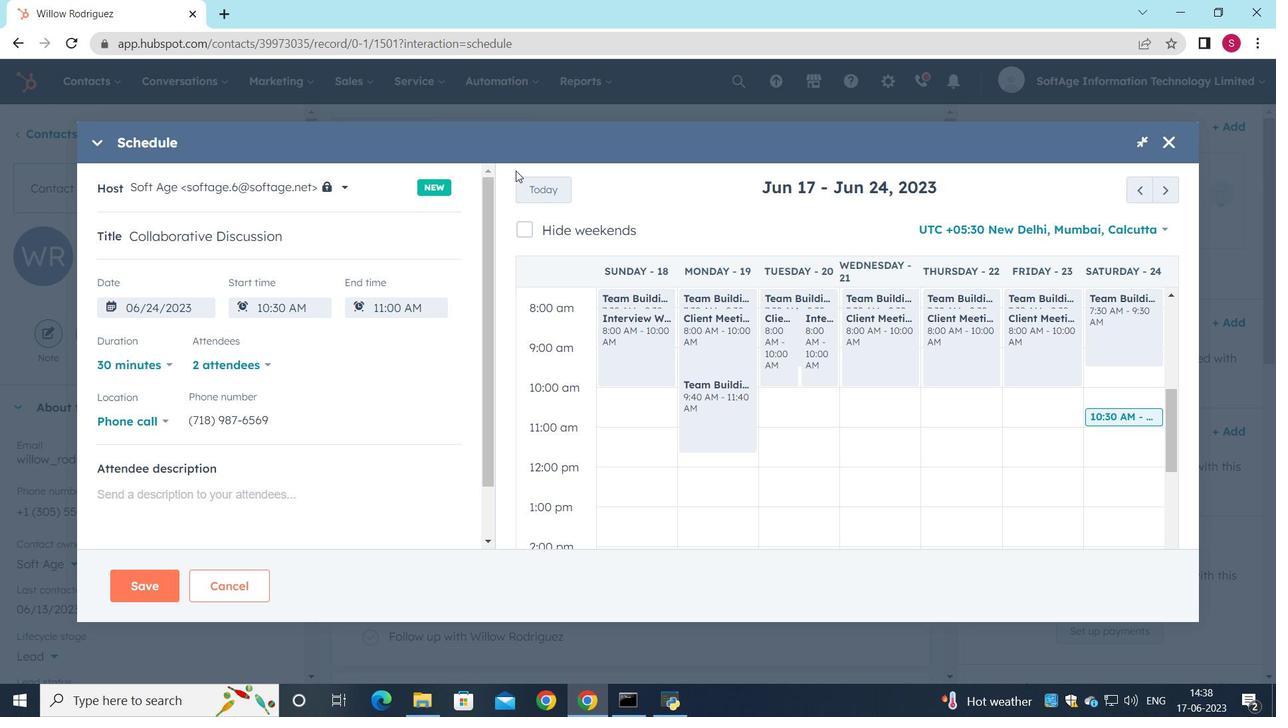 
Action: Key pressed <Key.shift>For<Key.space>further<Key.space>discussion<Key.space>on<Key.space>products,<Key.space>kindly<Key.space>join<Key.space>the<Key.space>meeting
Screenshot: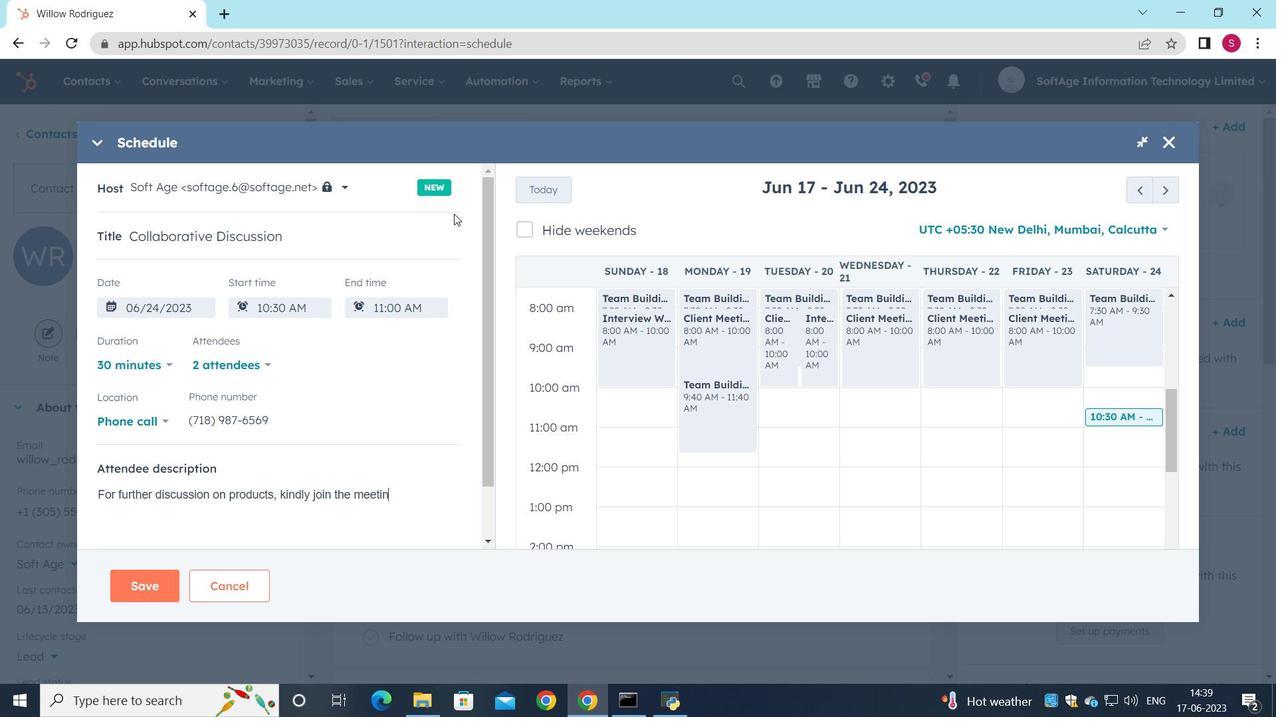 
Action: Mouse moved to (436, 58)
Screenshot: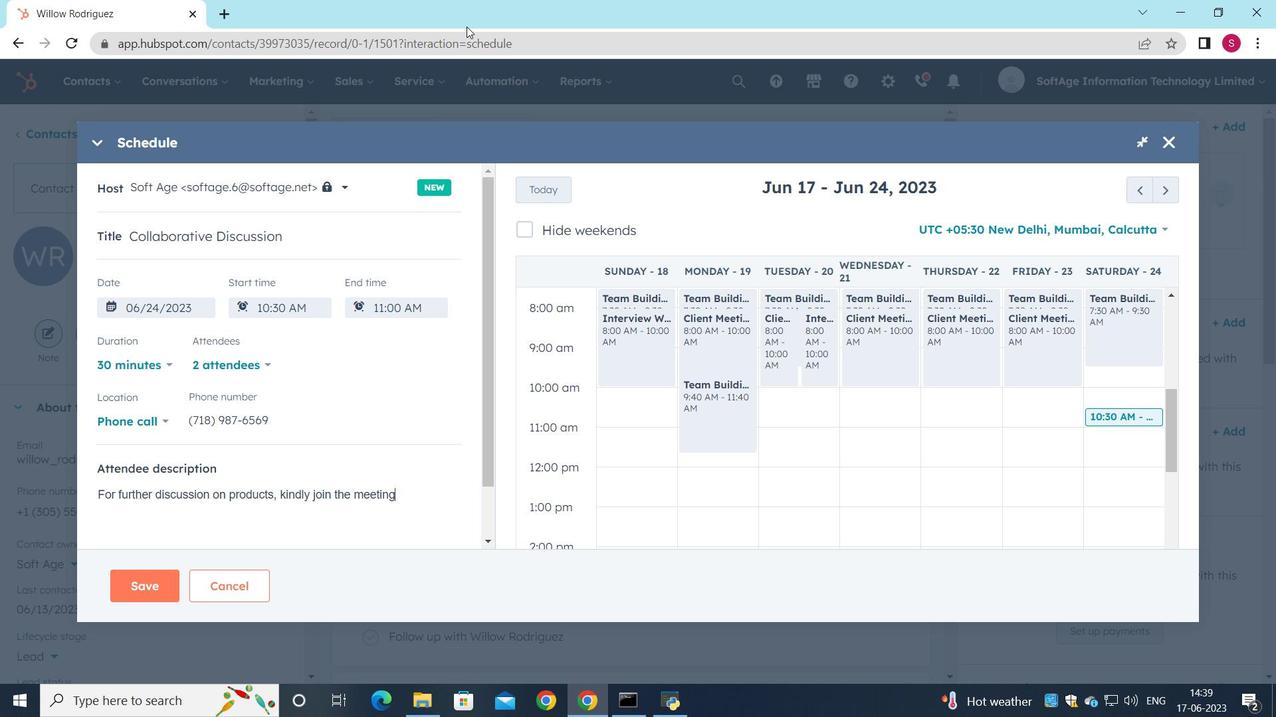 
Action: Key pressed .
Screenshot: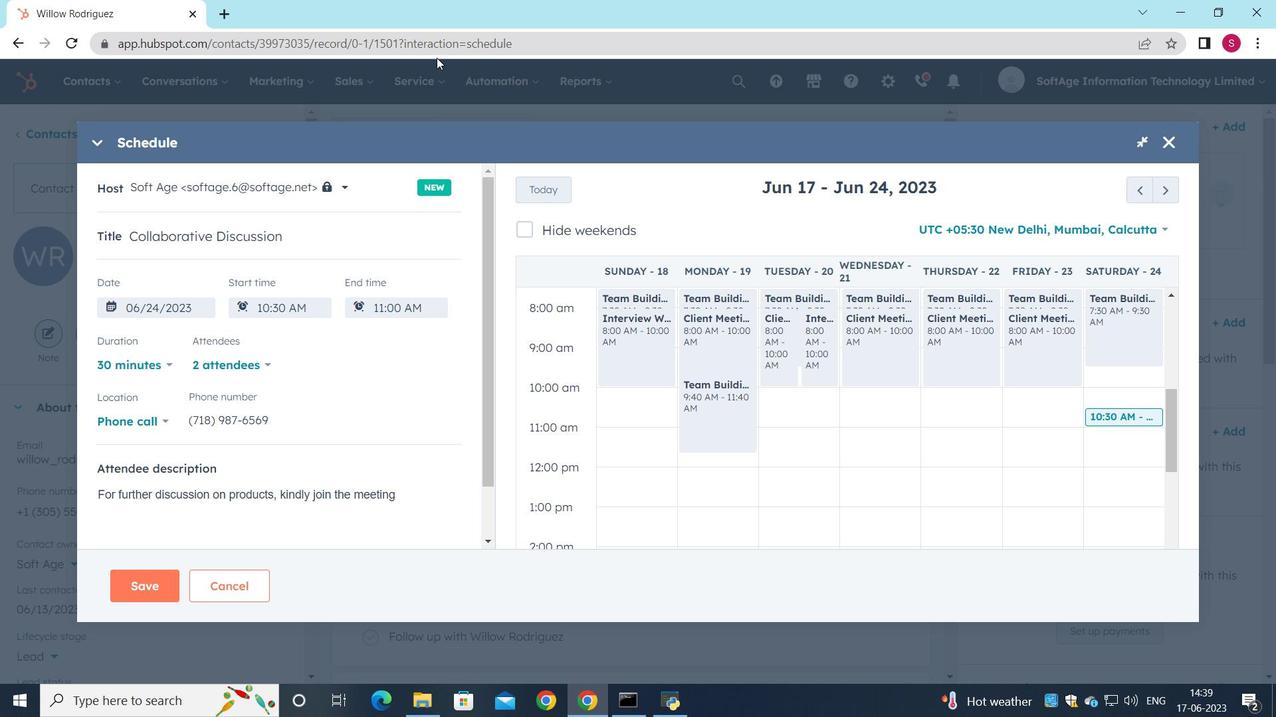 
Action: Mouse moved to (128, 579)
Screenshot: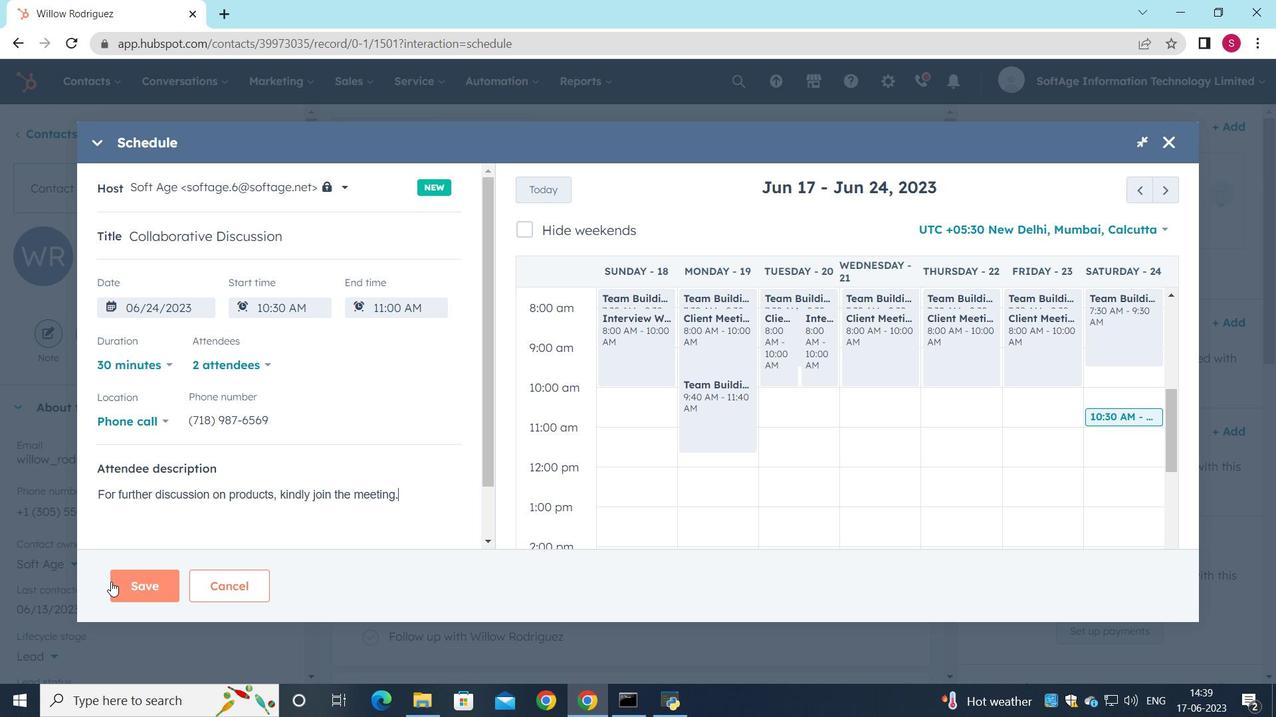 
Action: Mouse pressed left at (128, 579)
Screenshot: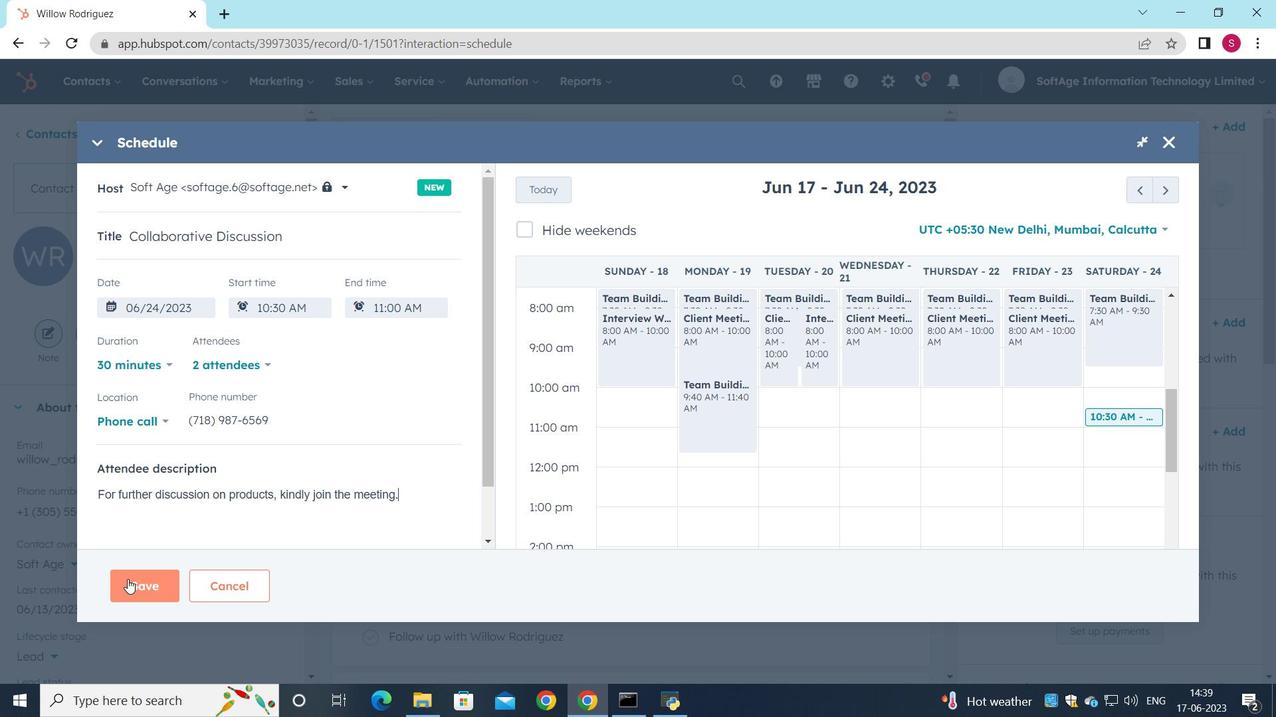 
Action: Mouse moved to (838, 305)
Screenshot: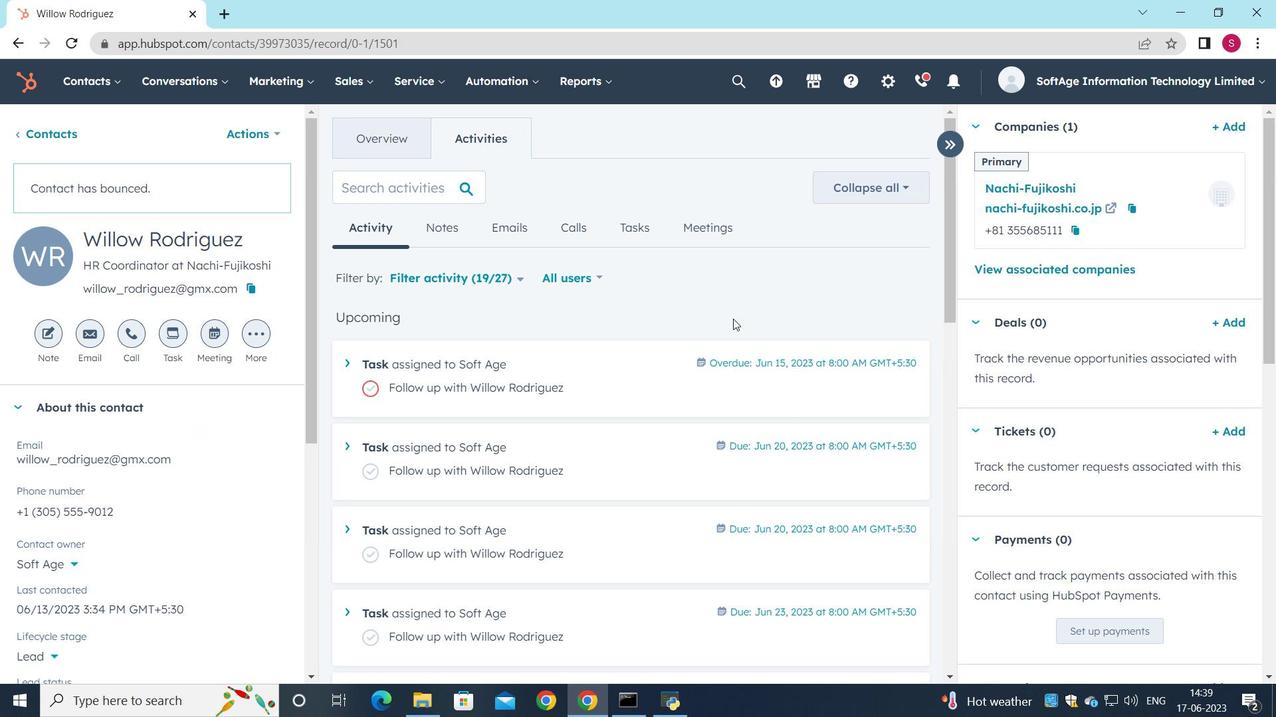 
